 Task: Find connections with filter location Leme with filter topic #lawtechwith filter profile language Spanish with filter current company Premas Life Sciences Pvt Ltd. with filter school IEC UNIVERSITY with filter industry Investment Management with filter service category Property Management with filter keywords title Vice President of Marketing
Action: Mouse moved to (495, 67)
Screenshot: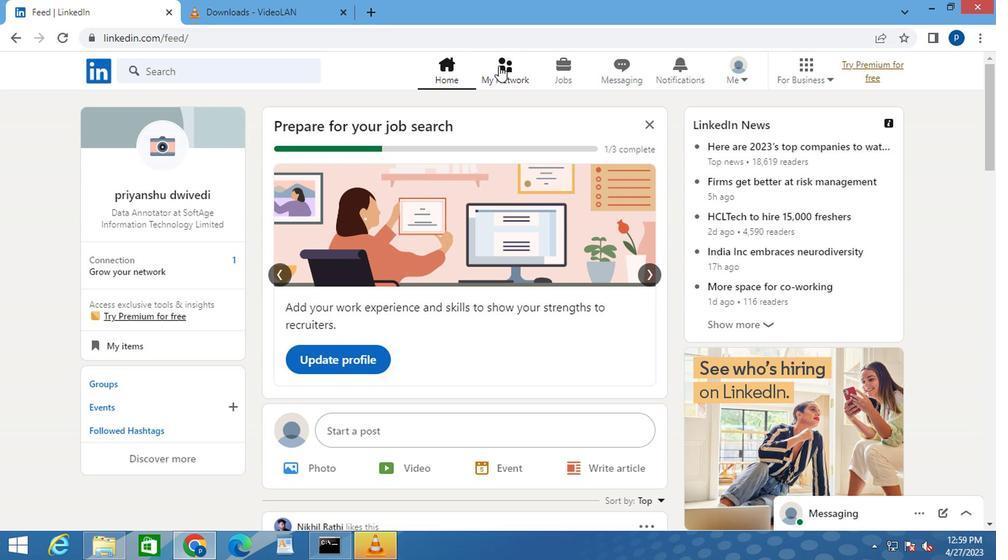 
Action: Mouse pressed left at (495, 67)
Screenshot: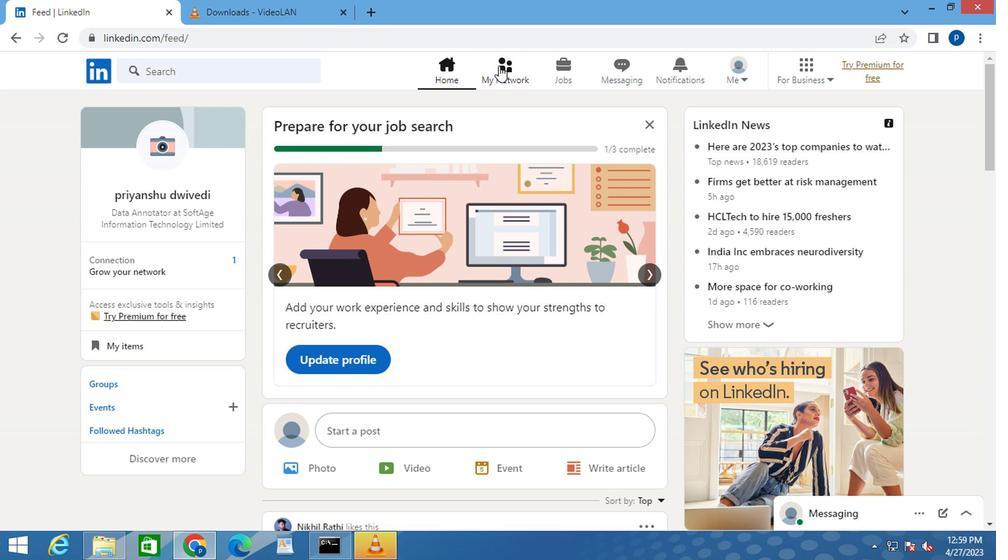 
Action: Mouse moved to (175, 147)
Screenshot: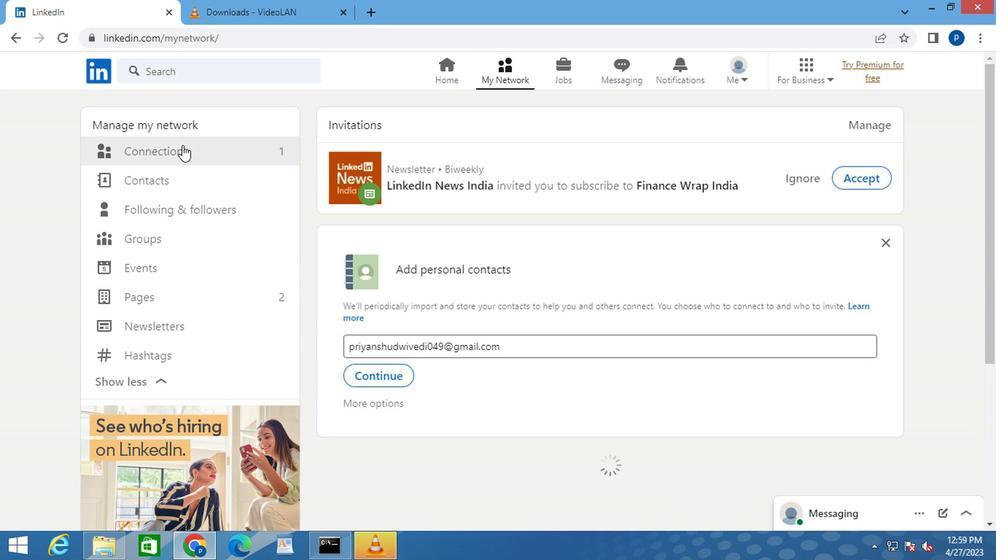 
Action: Mouse pressed left at (175, 147)
Screenshot: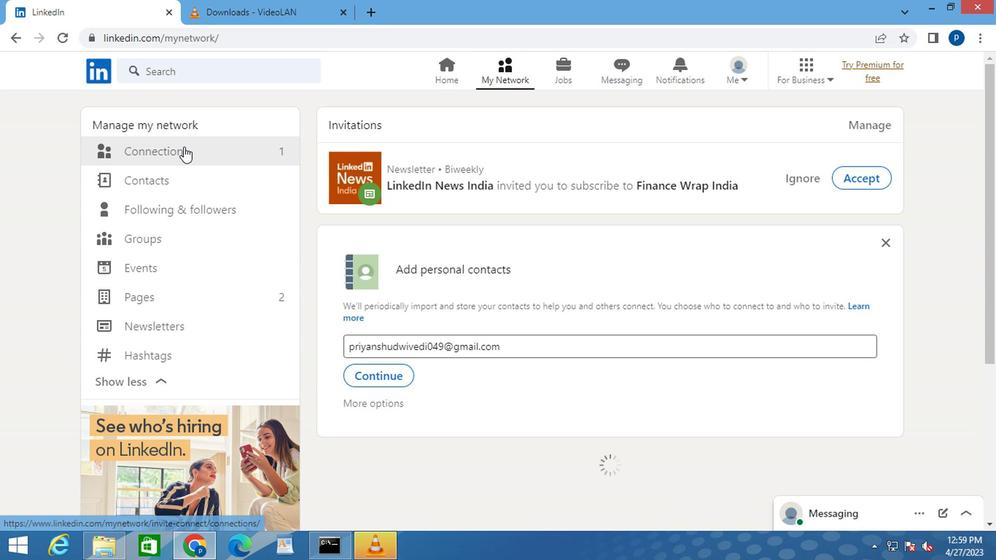 
Action: Mouse moved to (591, 156)
Screenshot: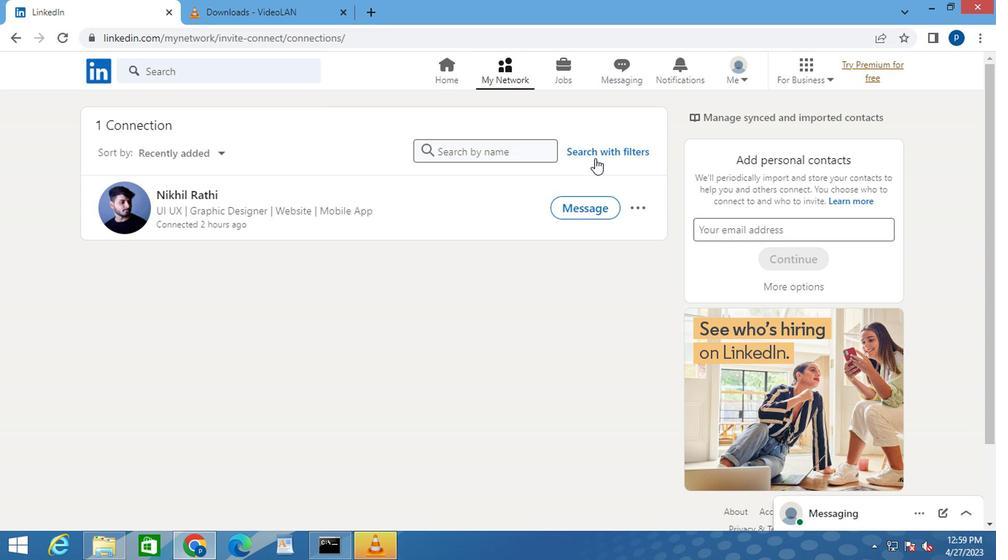 
Action: Mouse pressed left at (591, 156)
Screenshot: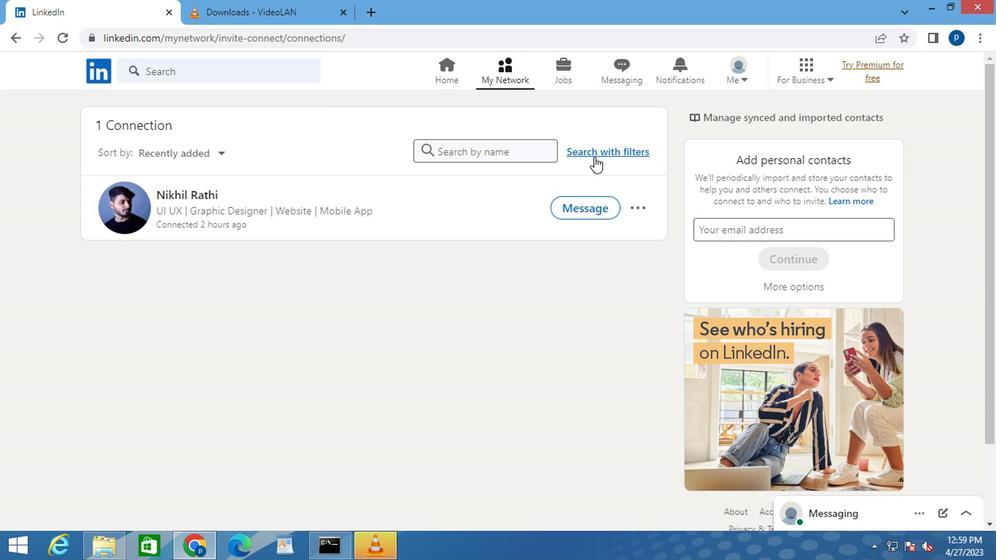 
Action: Mouse moved to (546, 116)
Screenshot: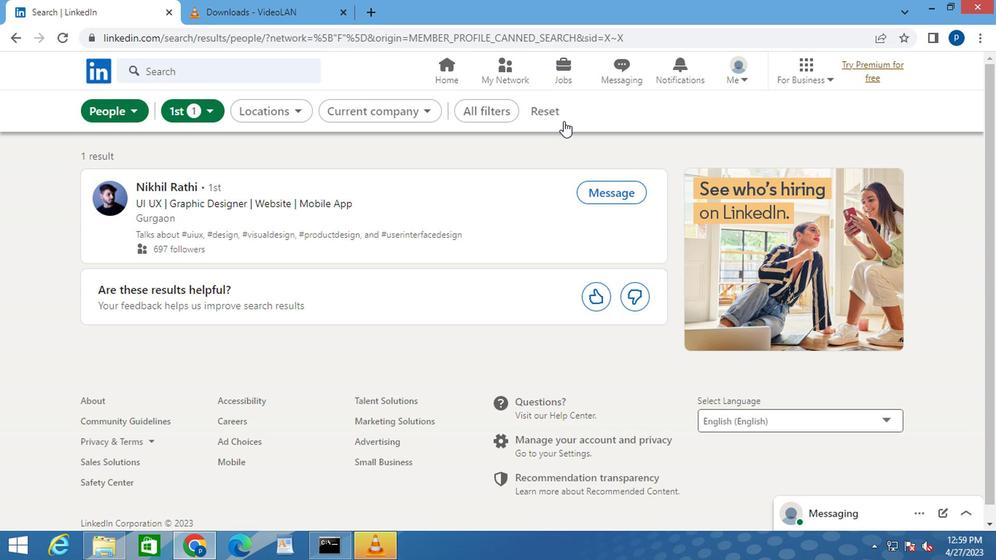 
Action: Mouse pressed left at (546, 116)
Screenshot: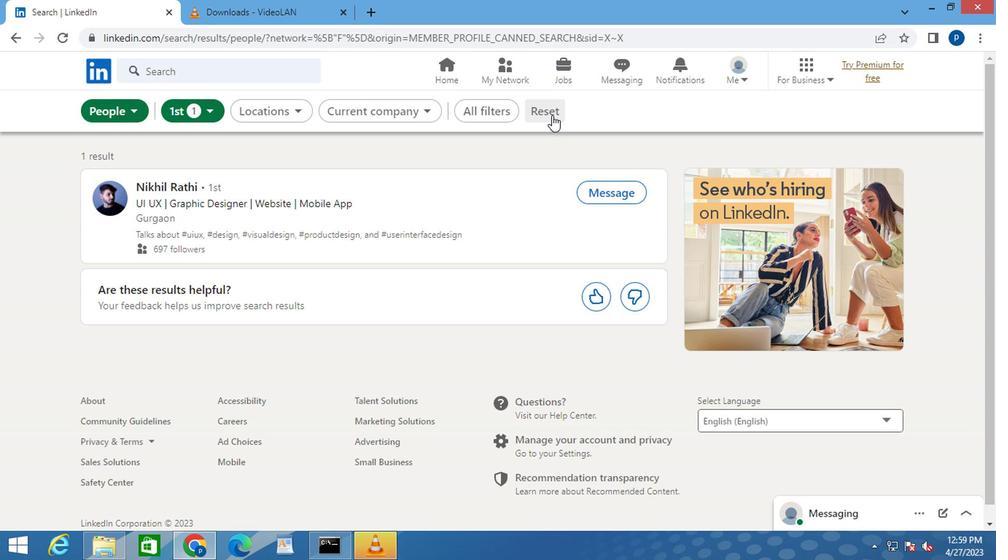 
Action: Mouse moved to (526, 114)
Screenshot: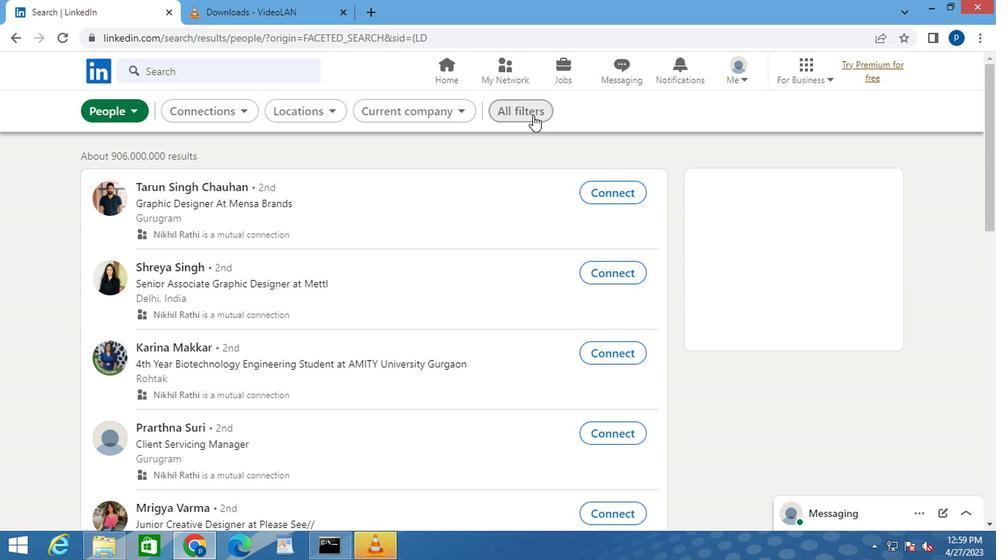 
Action: Mouse pressed left at (526, 114)
Screenshot: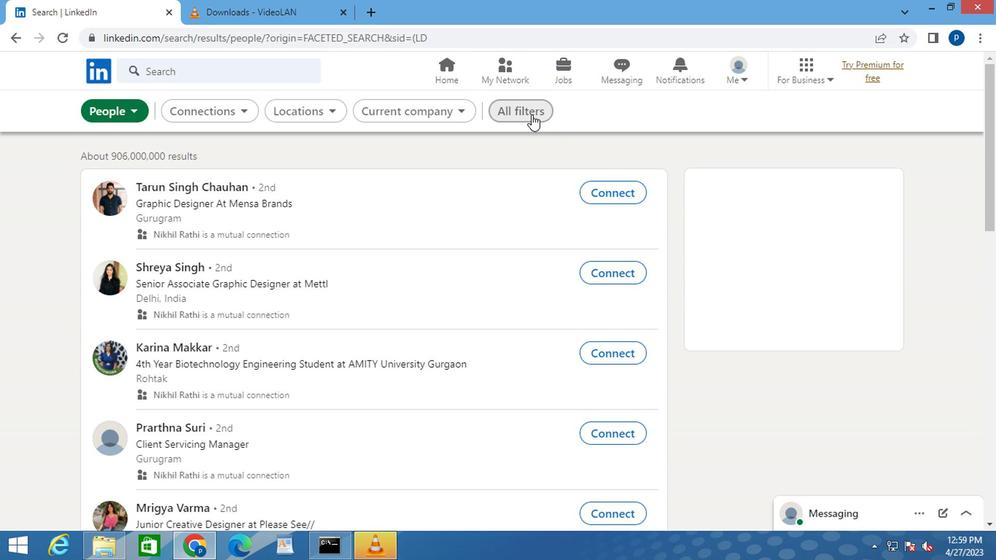 
Action: Mouse moved to (771, 309)
Screenshot: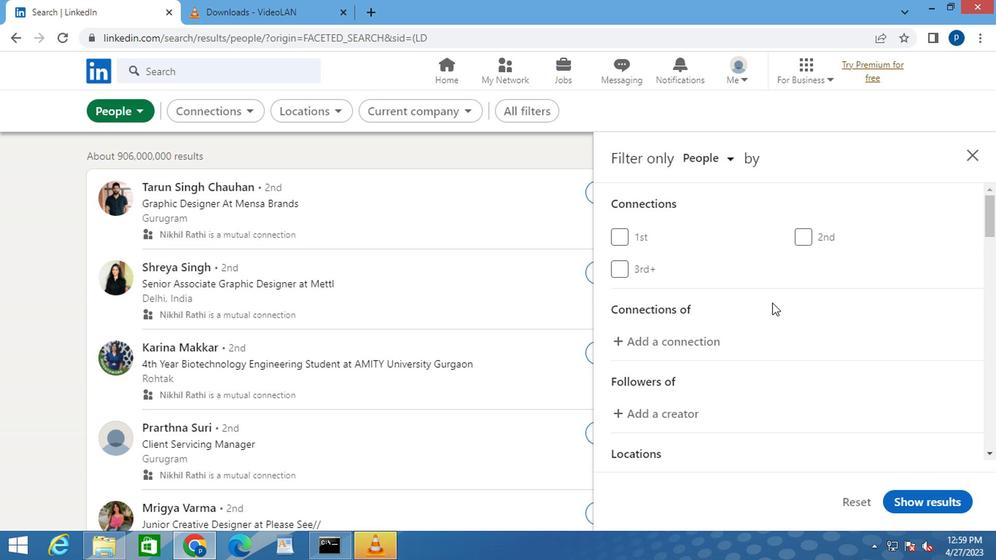 
Action: Mouse scrolled (771, 309) with delta (0, 0)
Screenshot: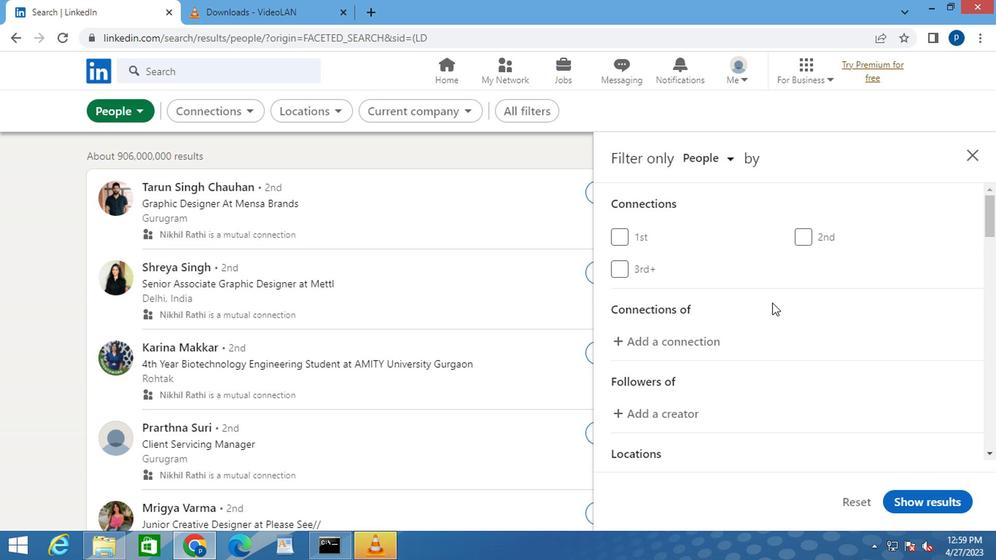 
Action: Mouse scrolled (771, 309) with delta (0, 0)
Screenshot: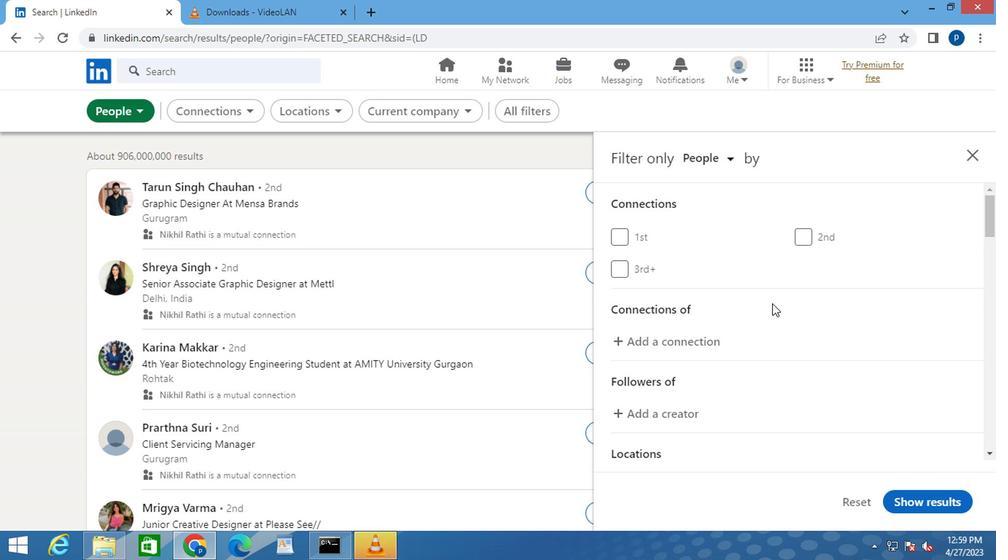 
Action: Mouse scrolled (771, 309) with delta (0, 0)
Screenshot: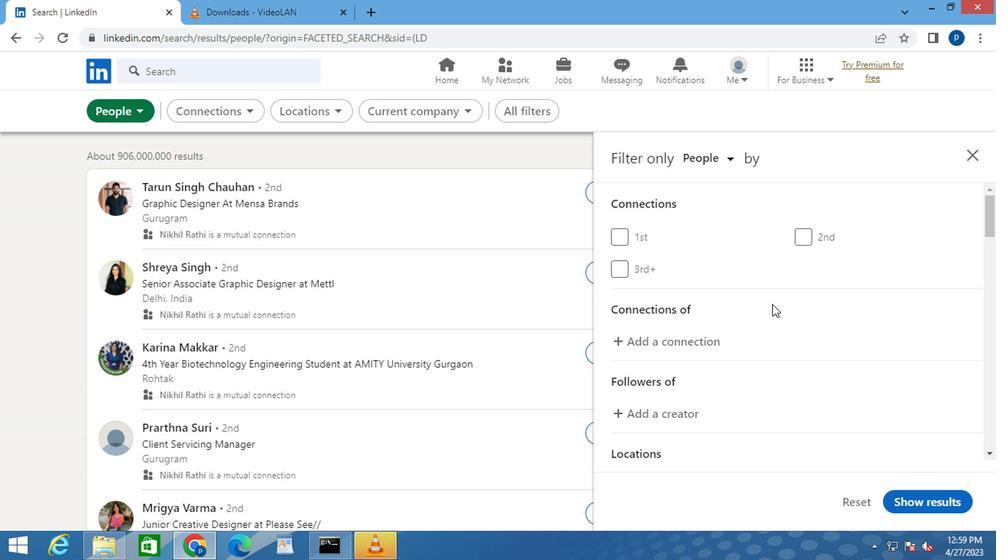 
Action: Mouse moved to (771, 309)
Screenshot: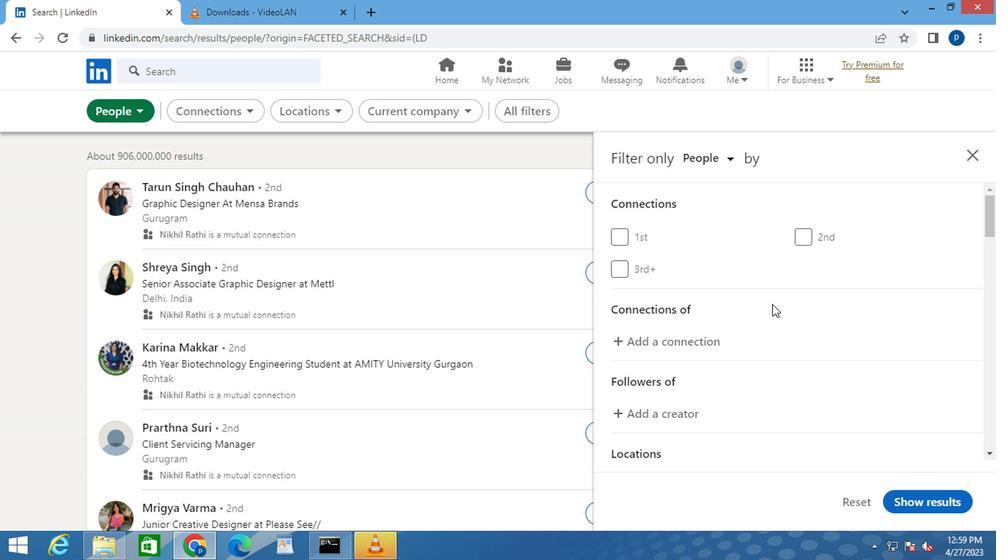 
Action: Mouse scrolled (771, 309) with delta (0, 0)
Screenshot: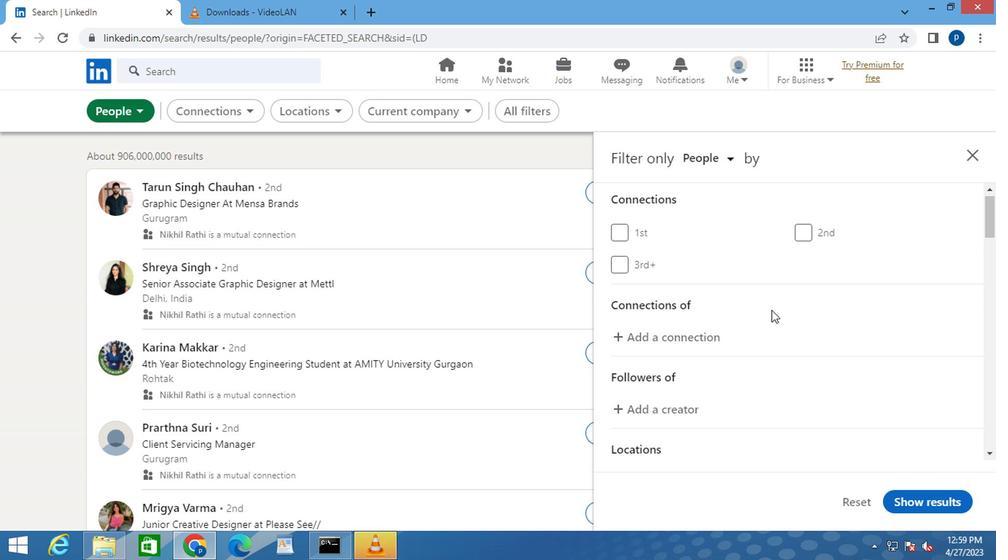 
Action: Mouse moved to (810, 261)
Screenshot: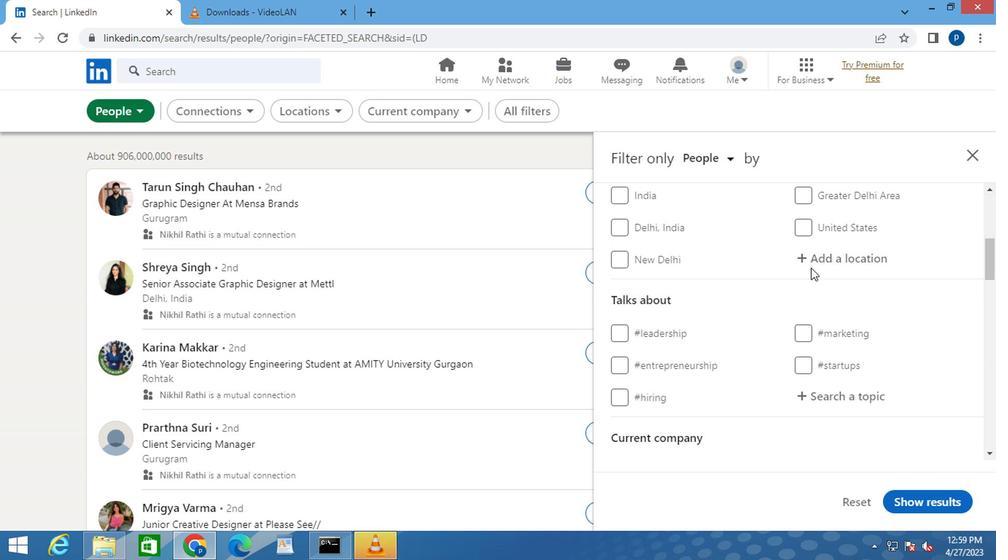 
Action: Mouse pressed left at (810, 261)
Screenshot: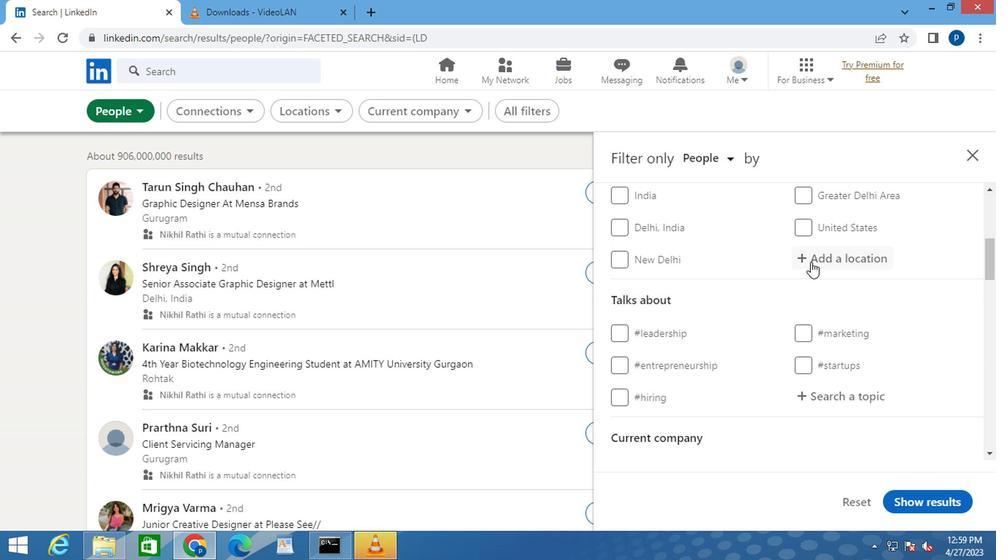 
Action: Key pressed le<Key.backspace><Key.caps_lock>eme
Screenshot: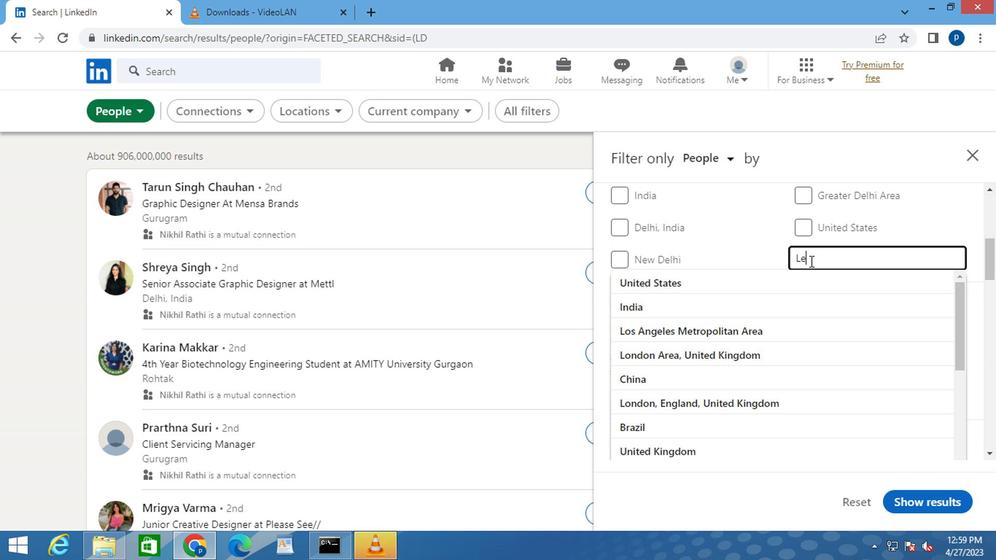 
Action: Mouse moved to (687, 278)
Screenshot: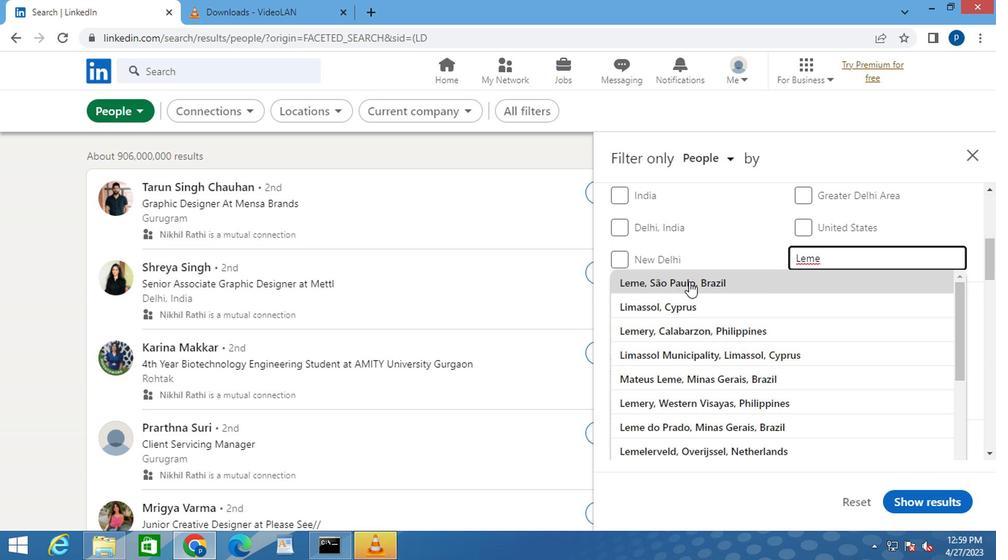 
Action: Mouse pressed left at (687, 278)
Screenshot: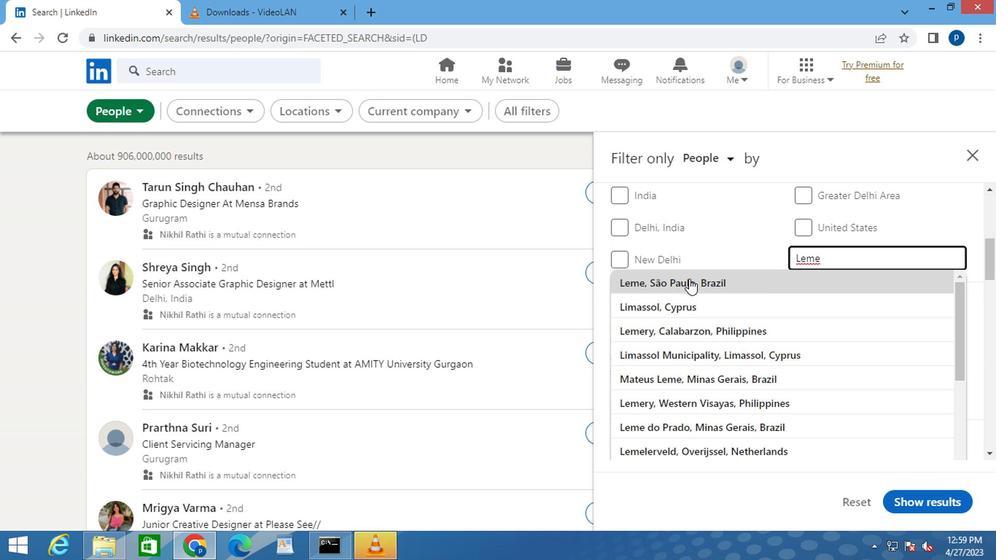 
Action: Mouse moved to (702, 299)
Screenshot: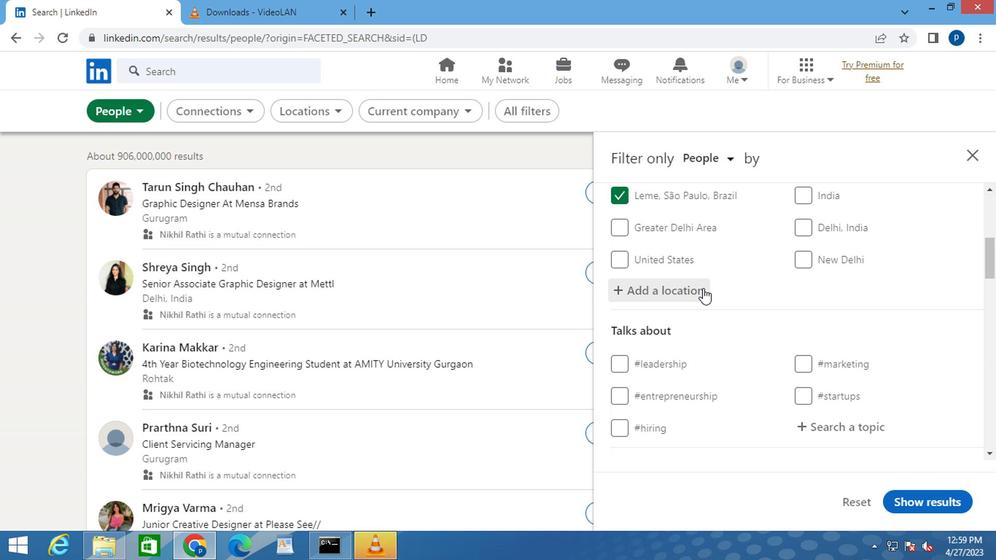 
Action: Mouse scrolled (702, 298) with delta (0, -1)
Screenshot: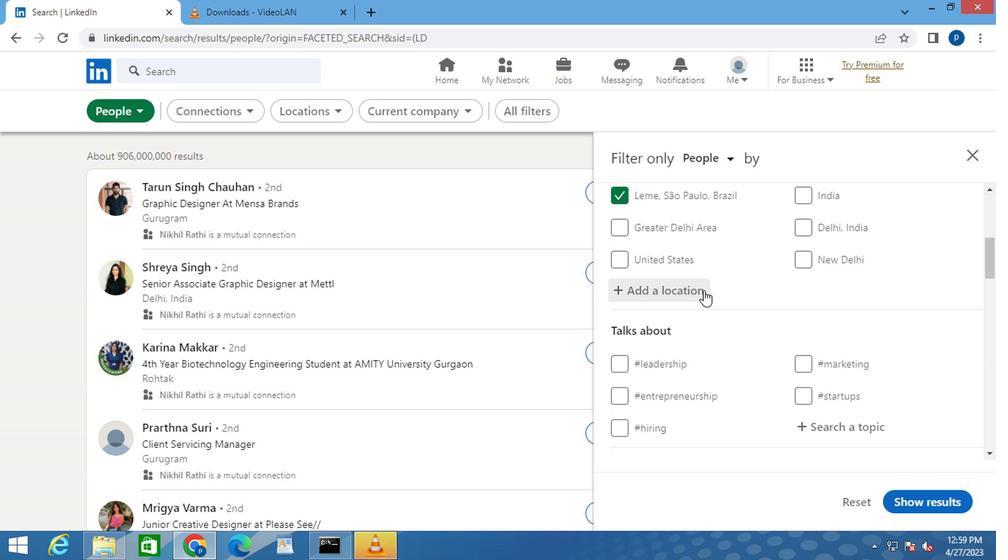 
Action: Mouse scrolled (702, 298) with delta (0, -1)
Screenshot: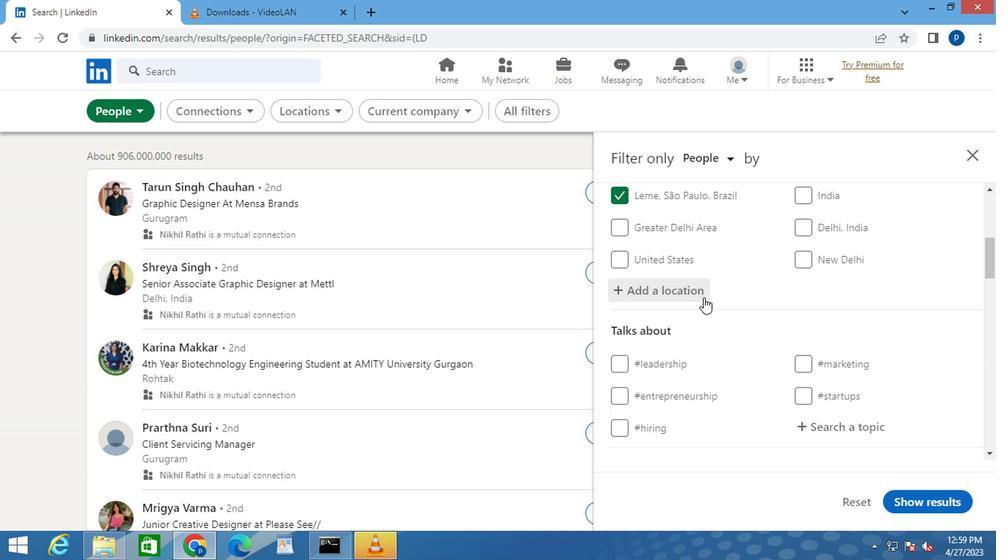 
Action: Mouse moved to (811, 278)
Screenshot: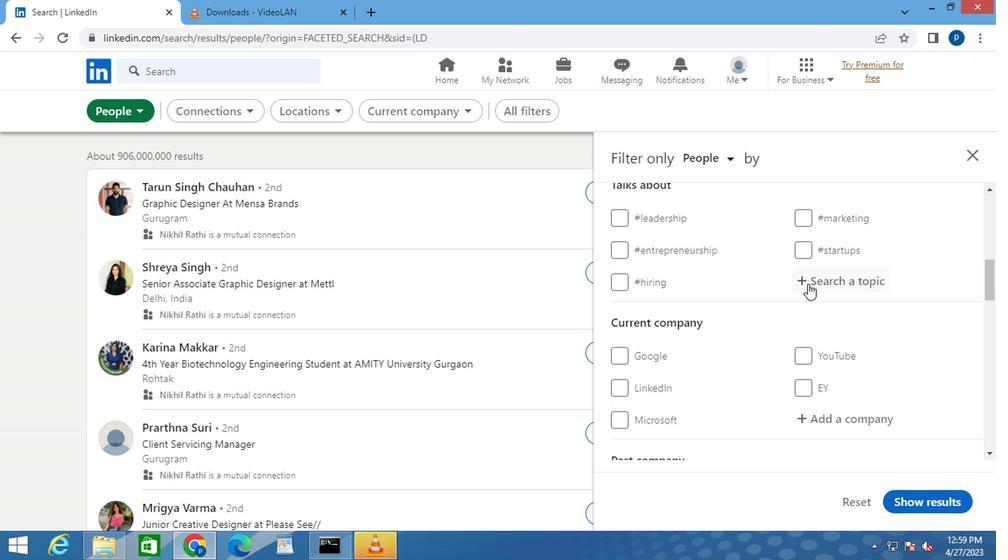 
Action: Mouse pressed left at (811, 278)
Screenshot: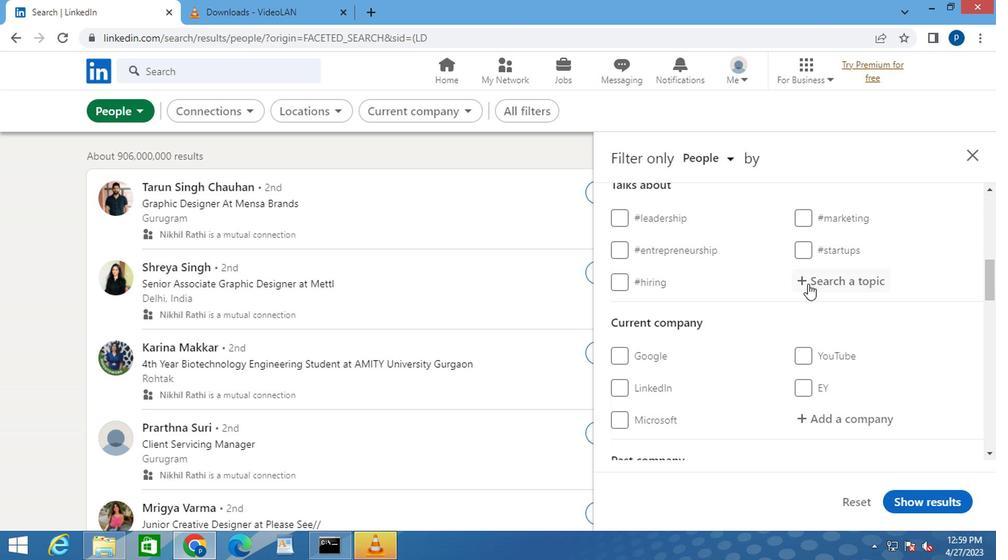 
Action: Key pressed <Key.shift>#LAWTECH
Screenshot: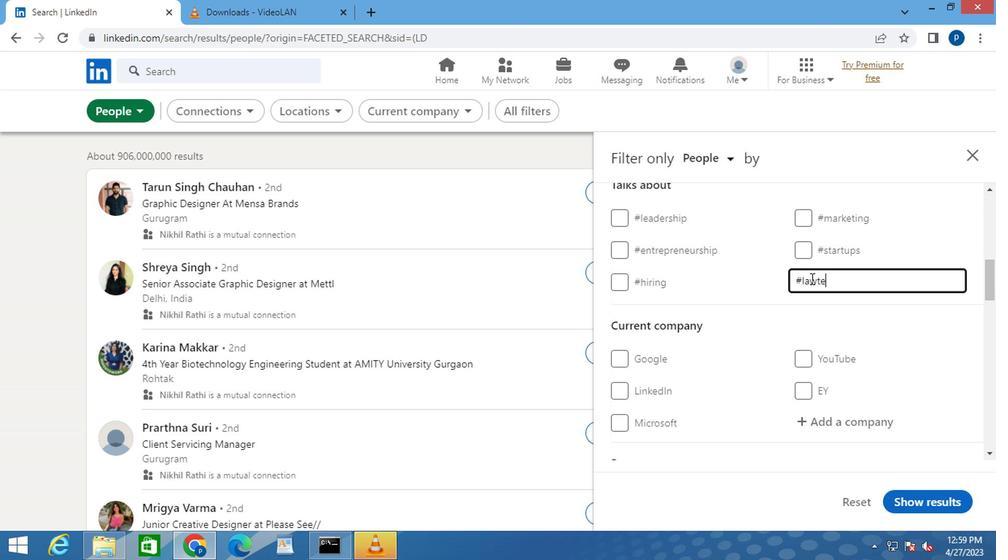
Action: Mouse moved to (759, 331)
Screenshot: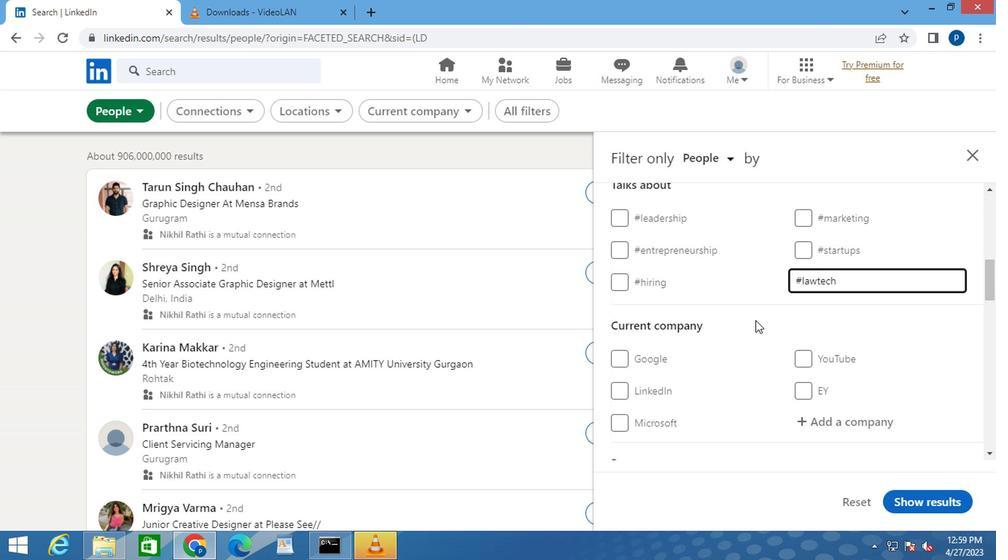 
Action: Mouse scrolled (759, 331) with delta (0, 0)
Screenshot: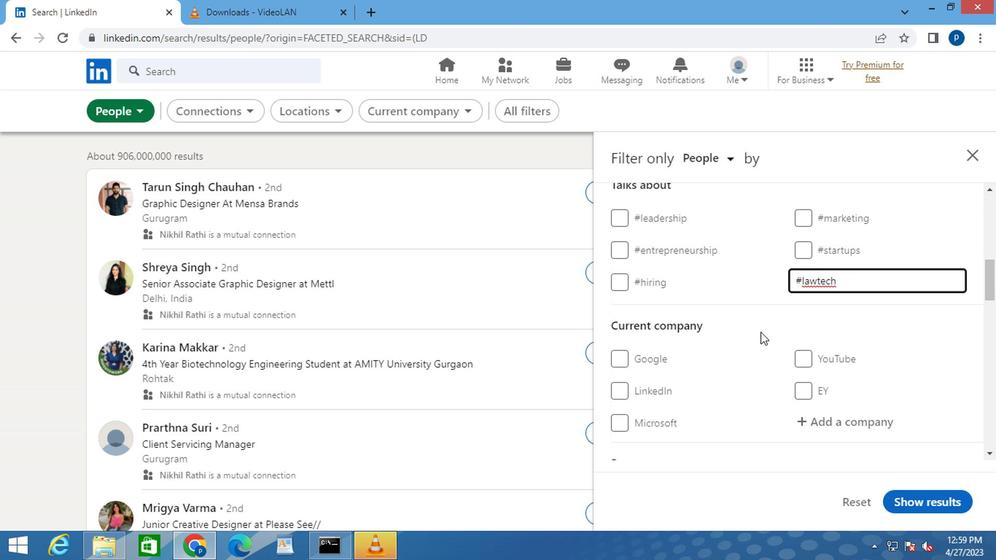
Action: Mouse scrolled (759, 331) with delta (0, 0)
Screenshot: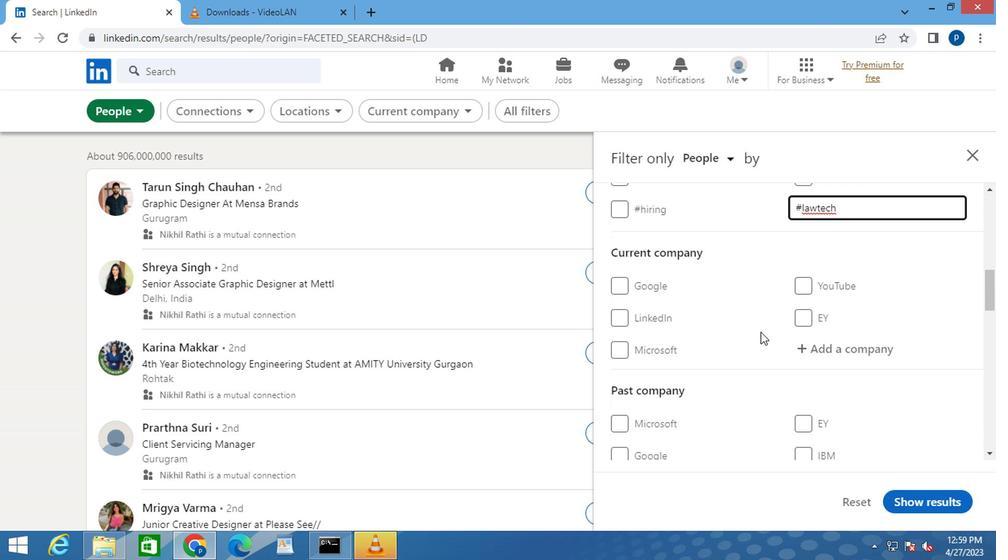 
Action: Mouse scrolled (759, 331) with delta (0, 0)
Screenshot: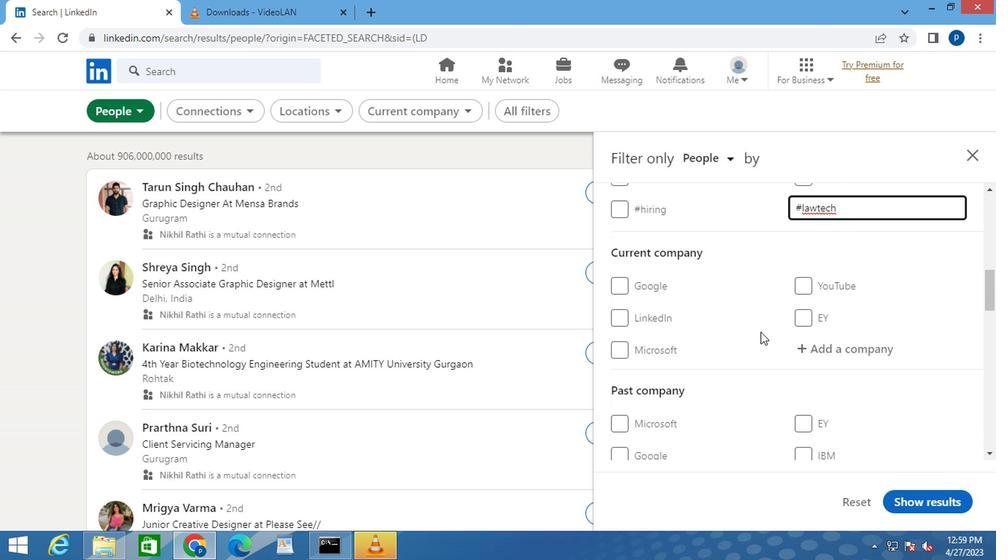 
Action: Mouse scrolled (759, 331) with delta (0, 0)
Screenshot: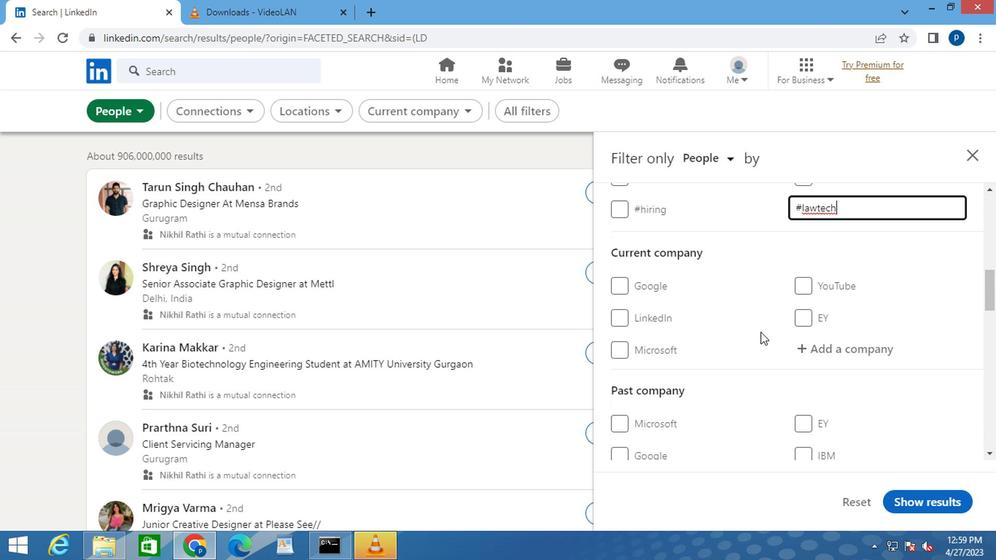 
Action: Mouse scrolled (759, 331) with delta (0, 0)
Screenshot: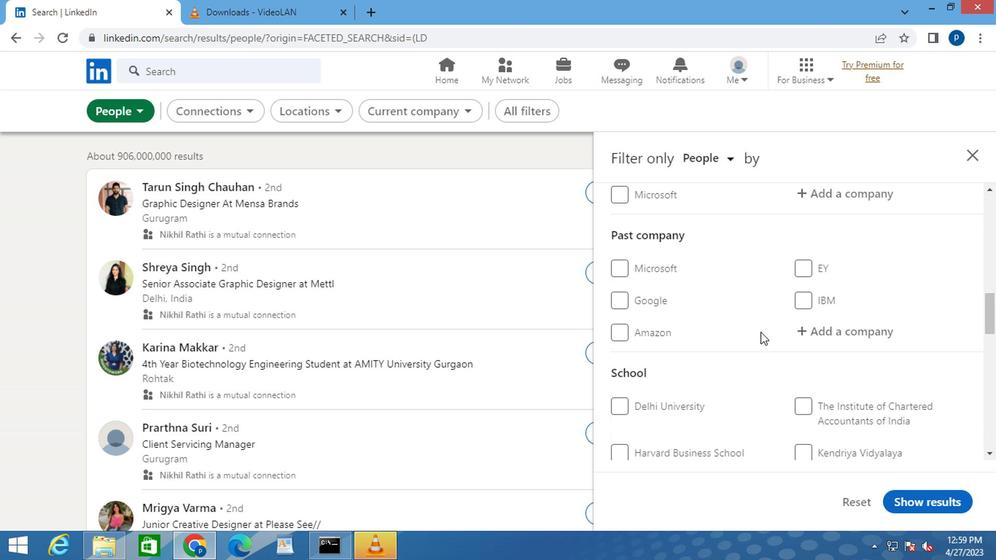 
Action: Mouse scrolled (759, 331) with delta (0, 0)
Screenshot: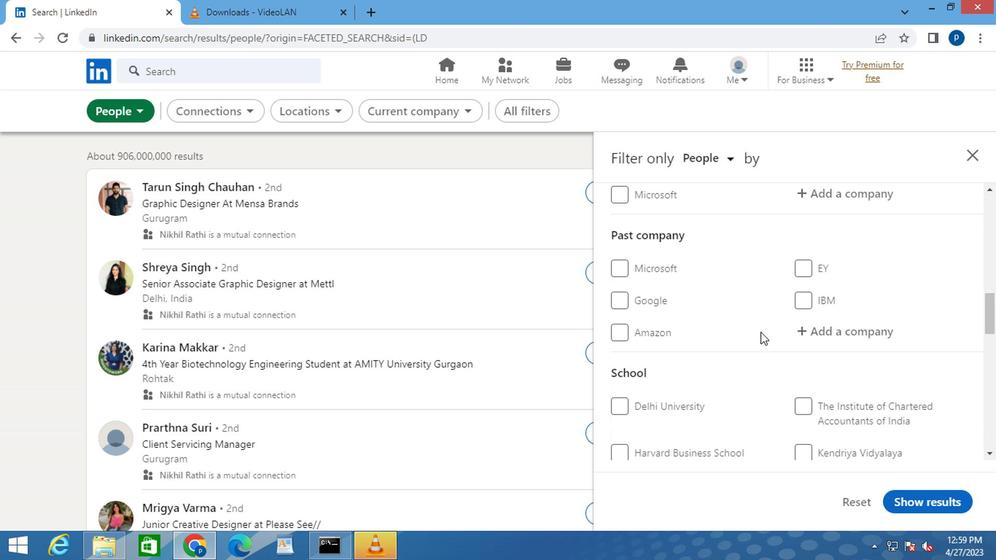 
Action: Mouse scrolled (759, 331) with delta (0, 0)
Screenshot: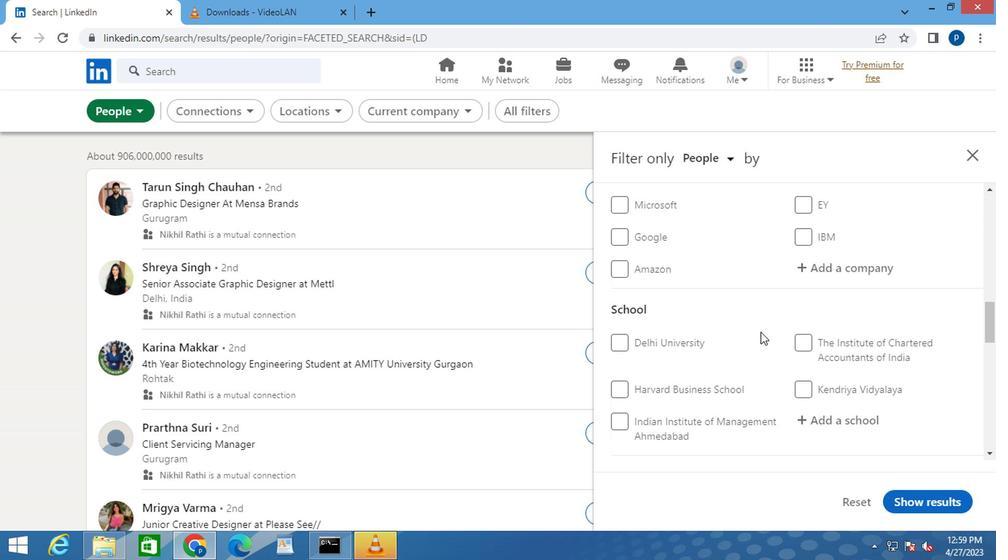 
Action: Mouse moved to (743, 337)
Screenshot: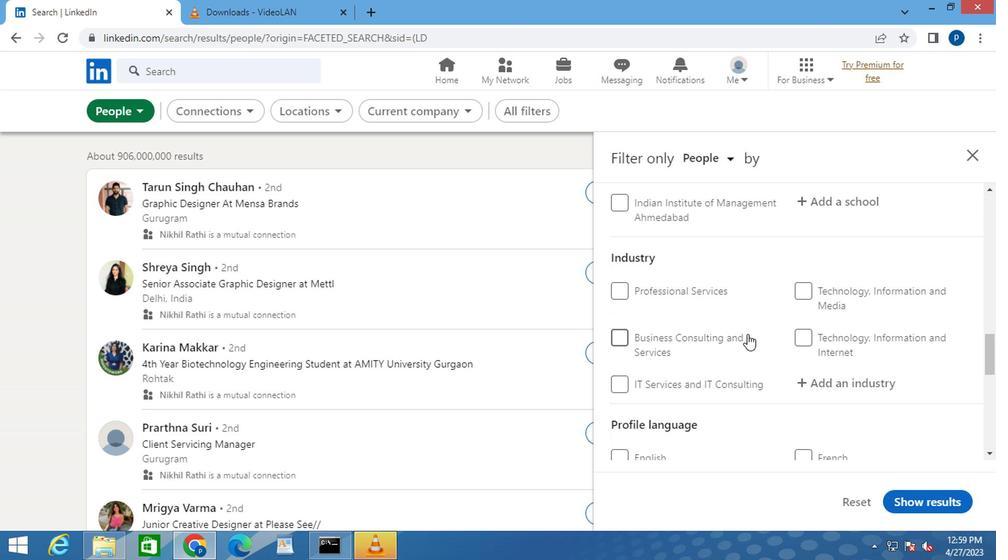
Action: Mouse scrolled (743, 336) with delta (0, 0)
Screenshot: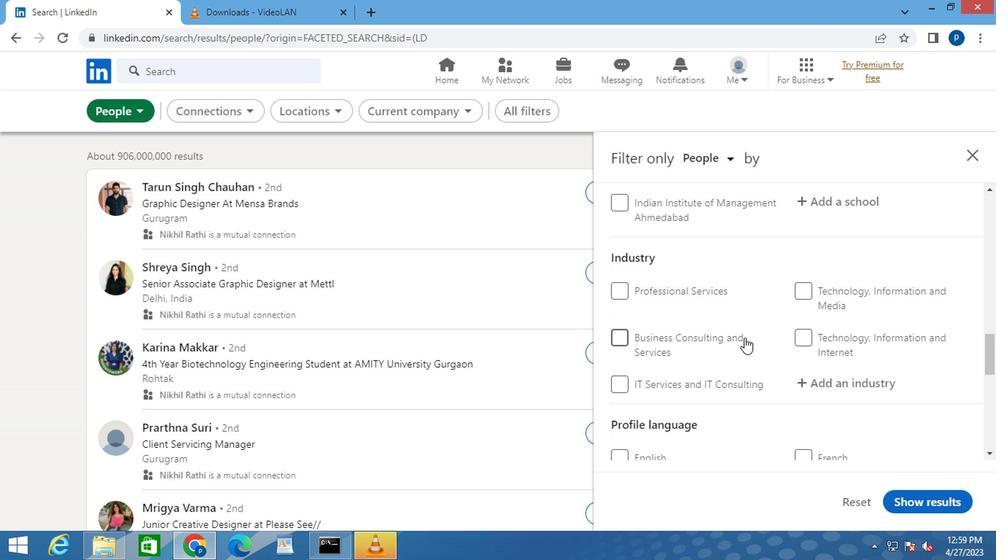 
Action: Mouse moved to (740, 340)
Screenshot: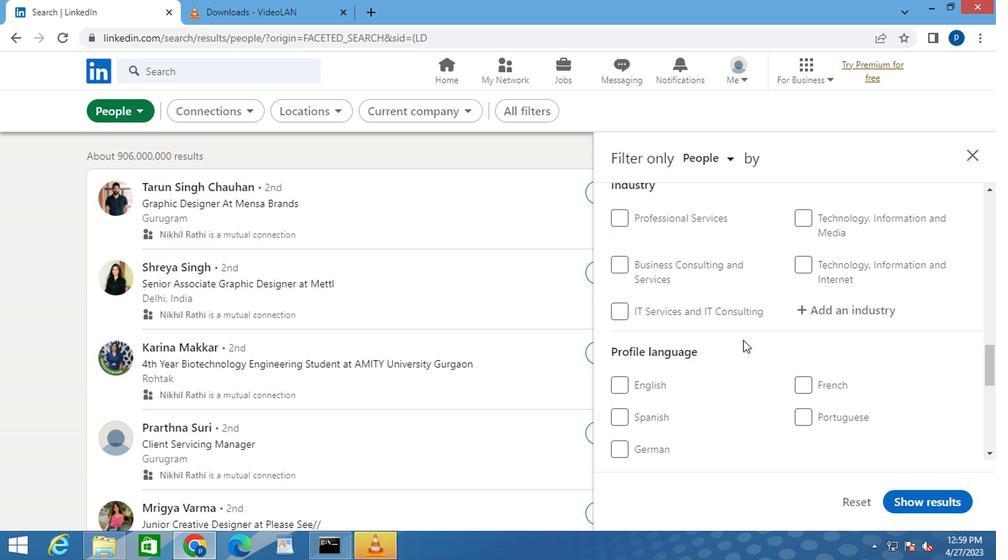
Action: Mouse scrolled (740, 340) with delta (0, 0)
Screenshot: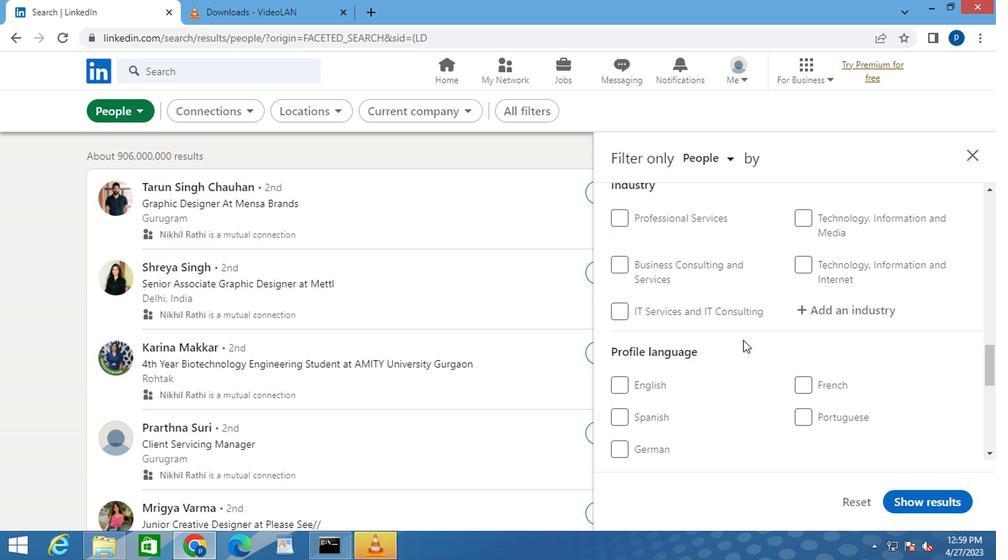 
Action: Mouse moved to (621, 342)
Screenshot: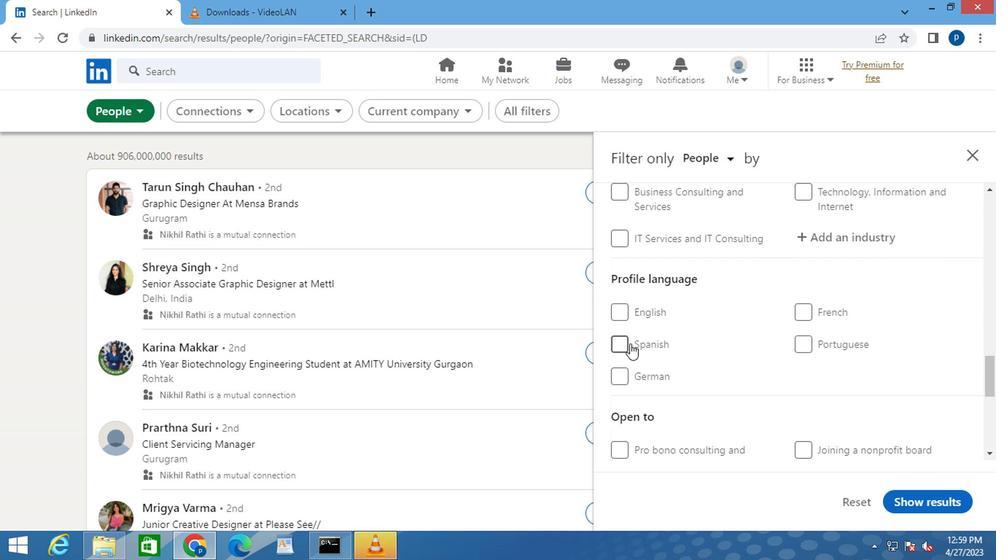 
Action: Mouse pressed left at (621, 342)
Screenshot: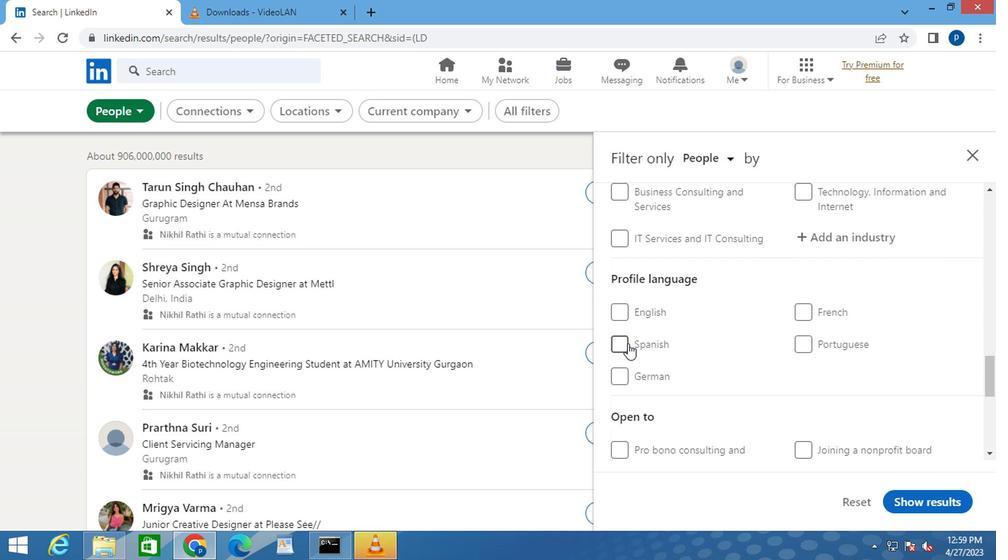 
Action: Mouse moved to (715, 322)
Screenshot: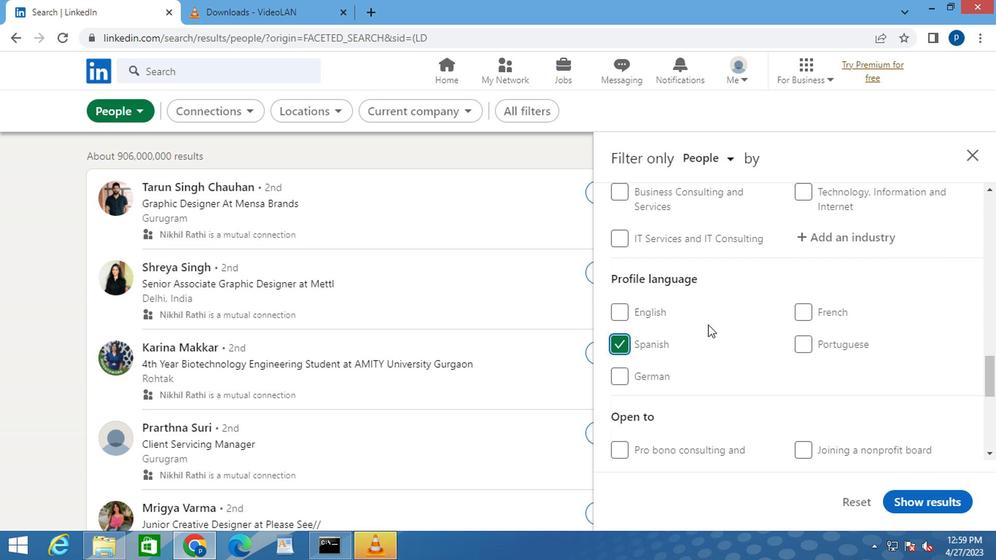 
Action: Mouse scrolled (715, 323) with delta (0, 1)
Screenshot: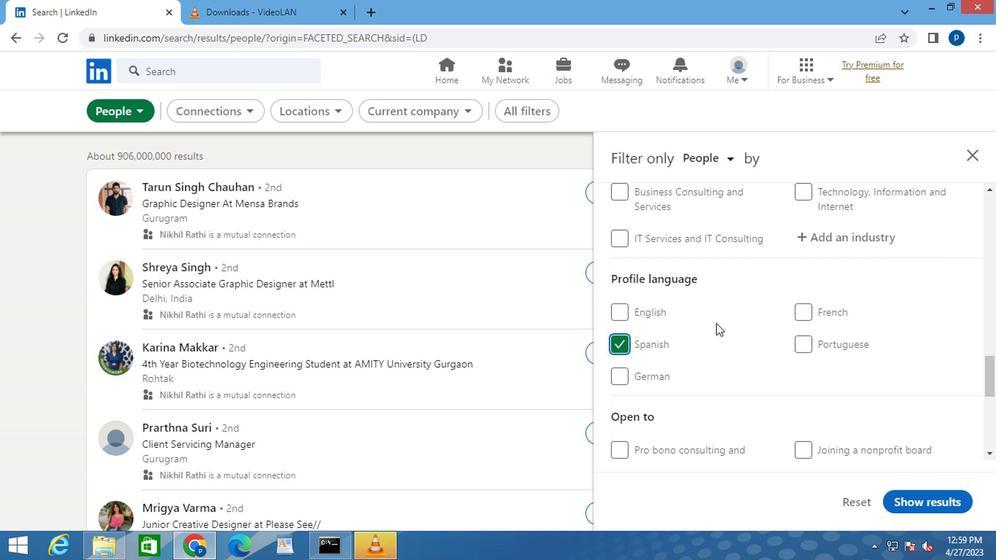 
Action: Mouse moved to (726, 332)
Screenshot: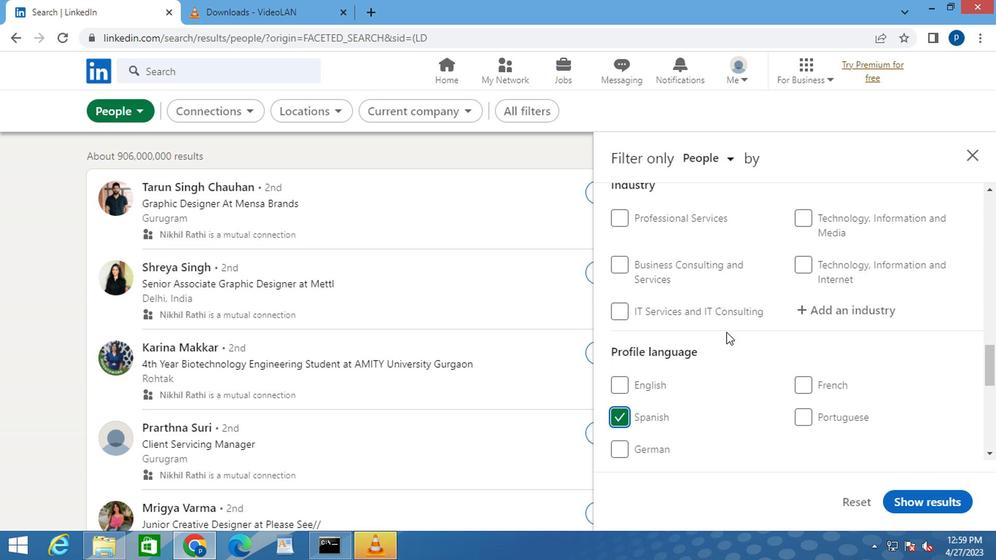 
Action: Mouse scrolled (726, 333) with delta (0, 1)
Screenshot: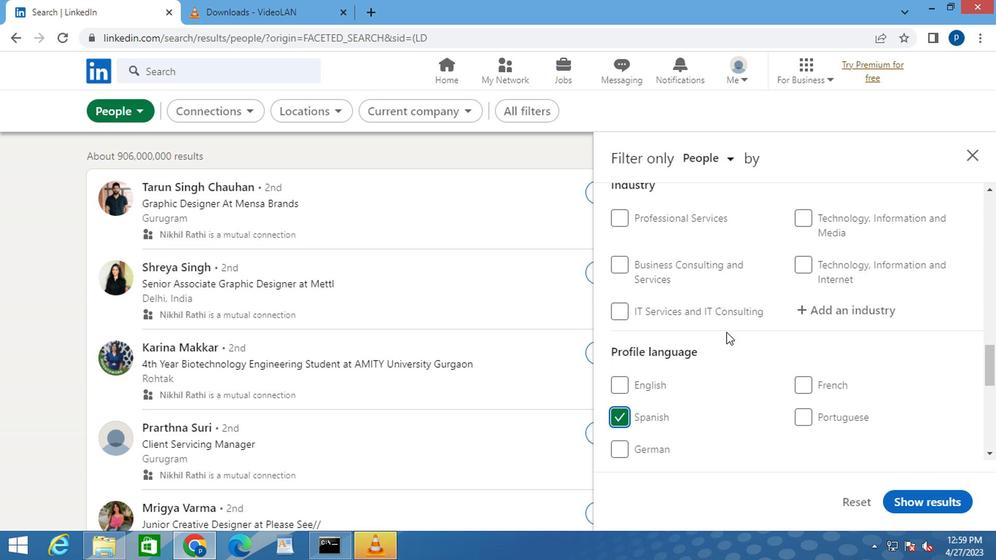 
Action: Mouse moved to (728, 333)
Screenshot: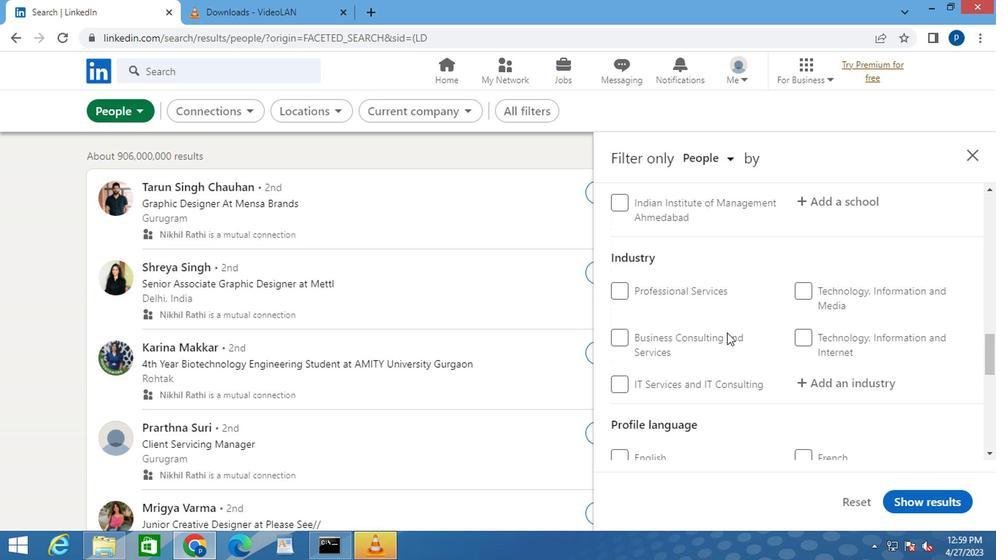 
Action: Mouse scrolled (728, 333) with delta (0, 0)
Screenshot: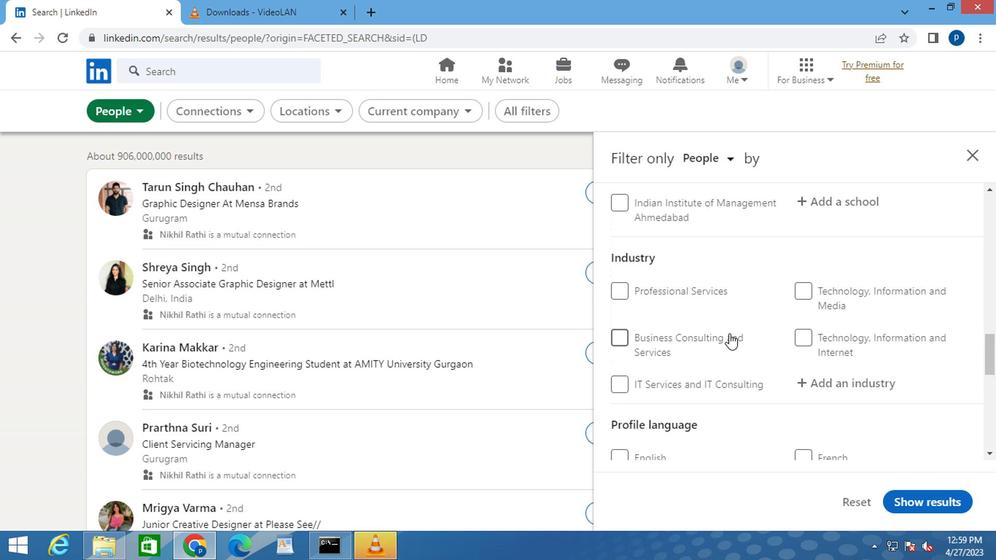 
Action: Mouse moved to (731, 333)
Screenshot: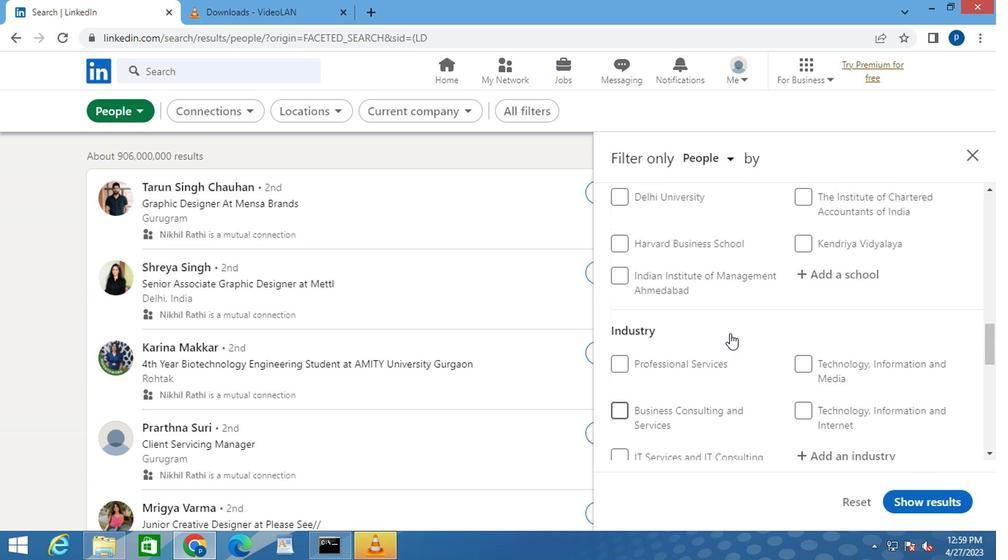 
Action: Mouse scrolled (731, 333) with delta (0, 0)
Screenshot: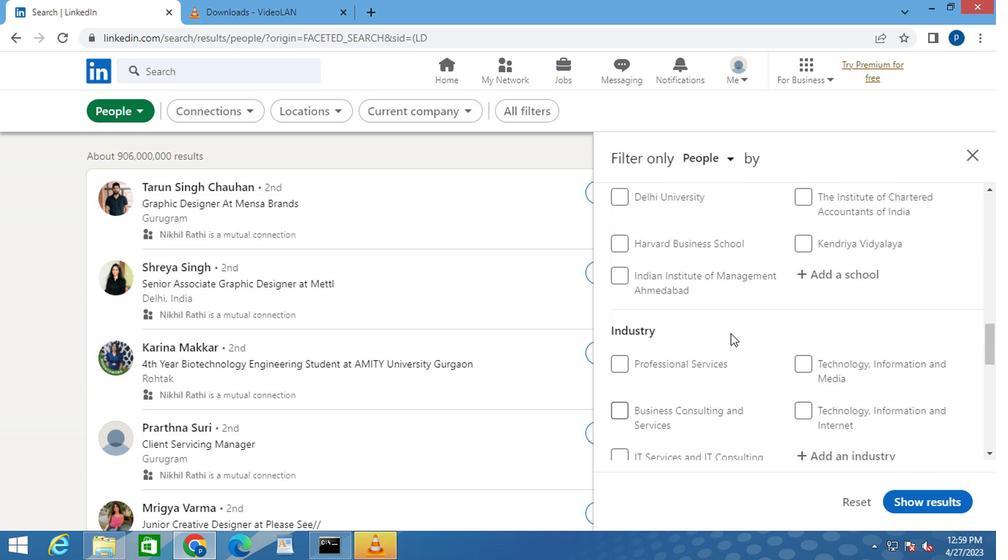 
Action: Mouse scrolled (731, 333) with delta (0, 0)
Screenshot: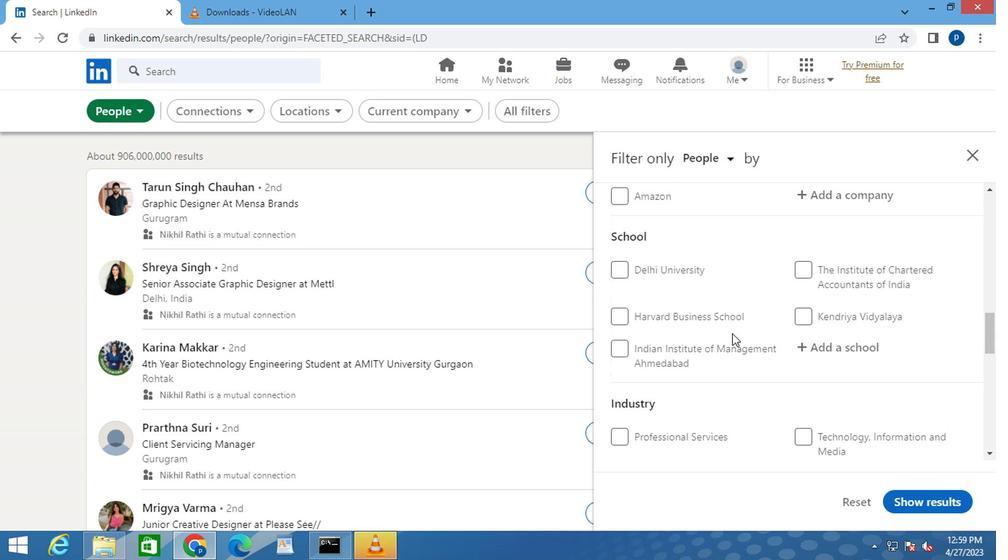 
Action: Mouse moved to (731, 333)
Screenshot: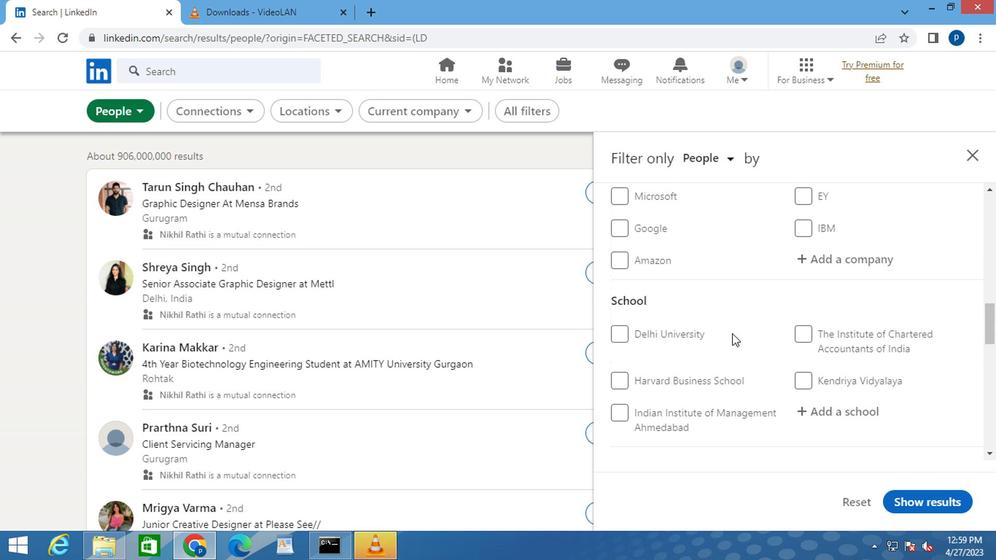 
Action: Mouse scrolled (731, 333) with delta (0, 0)
Screenshot: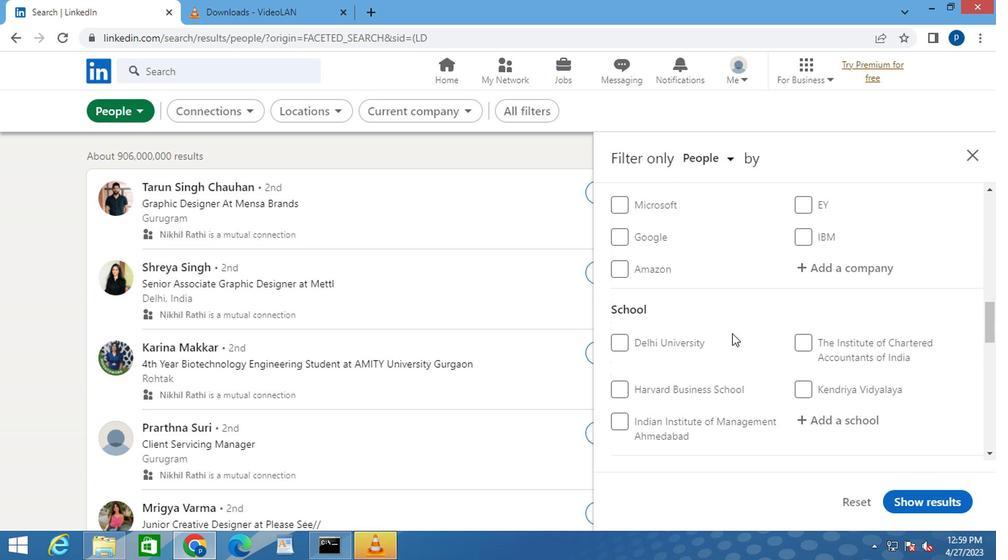 
Action: Mouse scrolled (731, 333) with delta (0, 0)
Screenshot: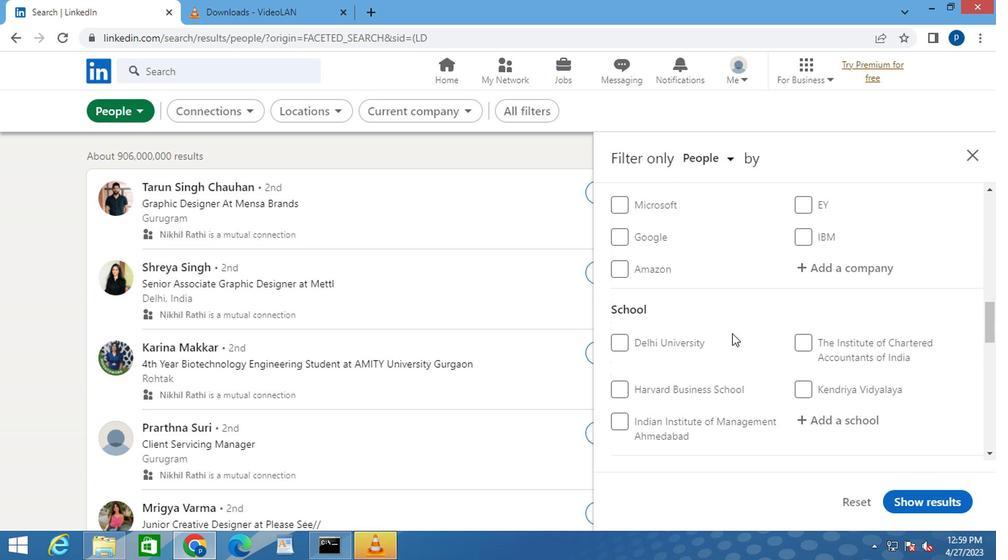 
Action: Mouse scrolled (731, 333) with delta (0, 0)
Screenshot: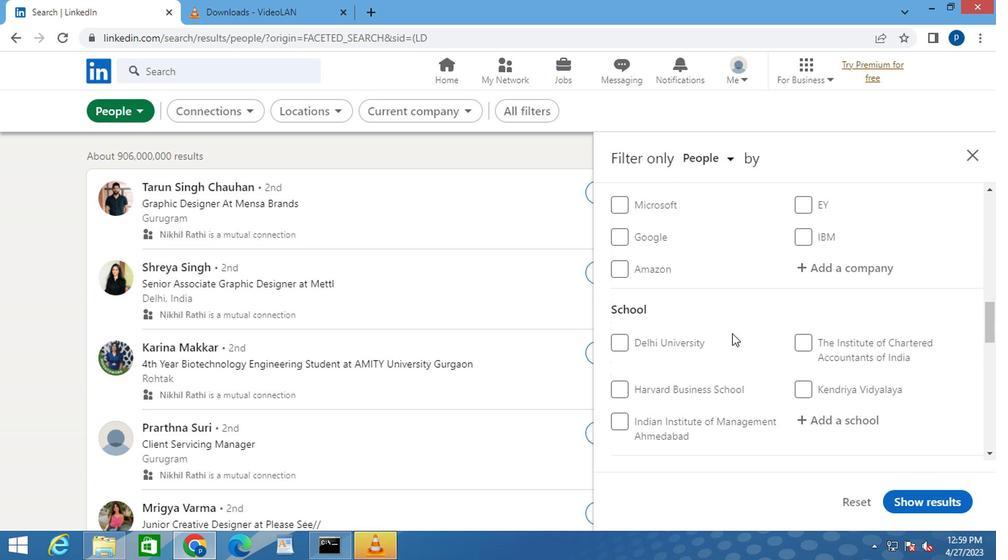 
Action: Mouse moved to (816, 347)
Screenshot: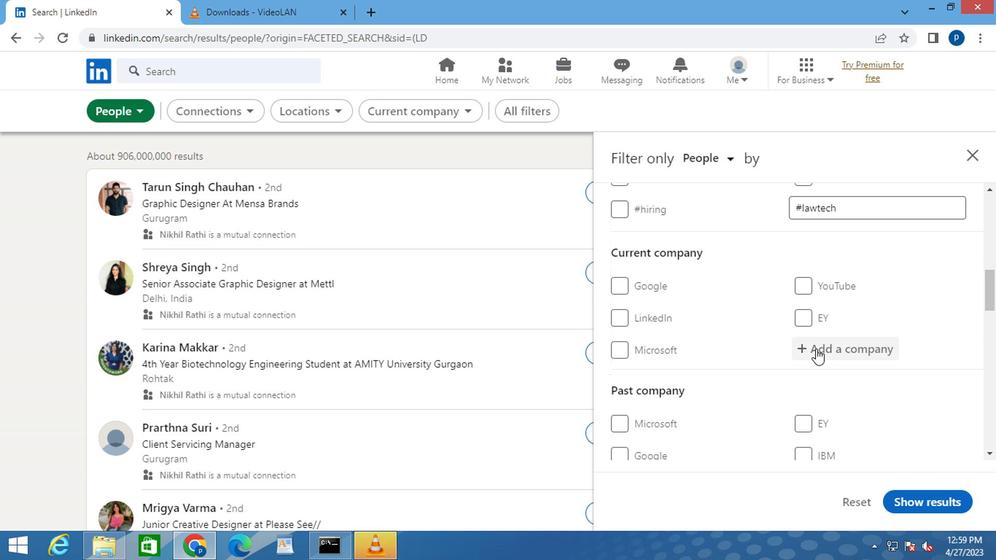 
Action: Mouse pressed left at (816, 347)
Screenshot: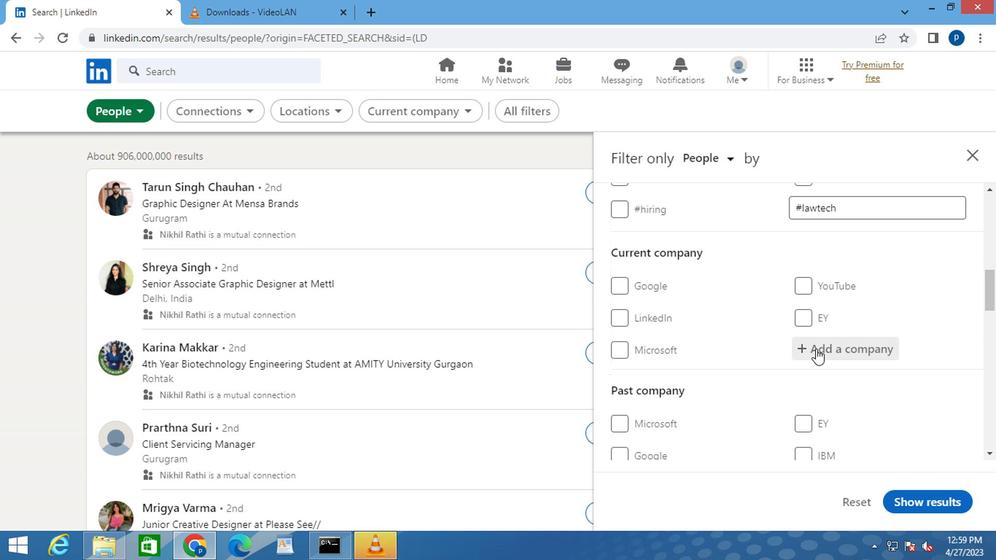 
Action: Key pressed <Key.caps_lock>P<Key.caps_lock>REMAS<Key.space>
Screenshot: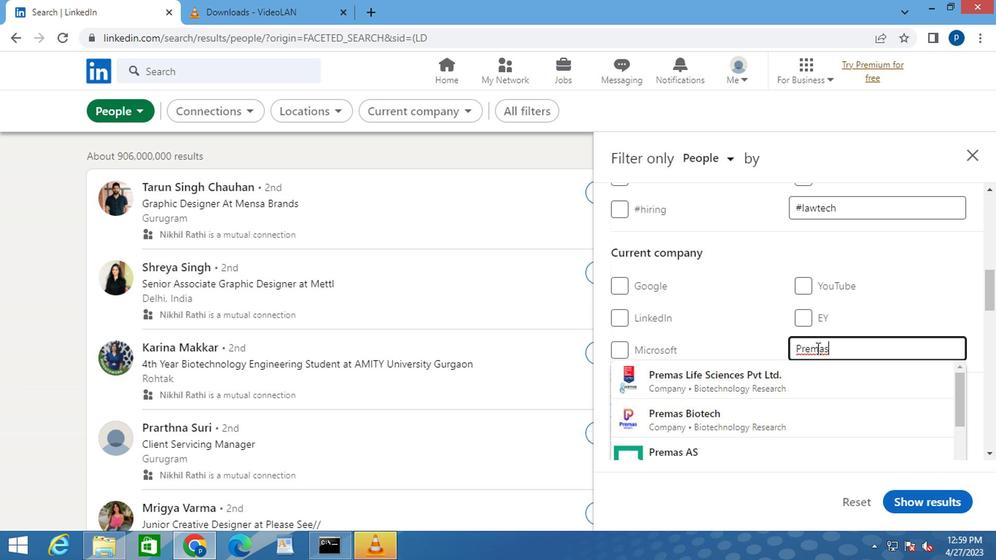 
Action: Mouse moved to (781, 382)
Screenshot: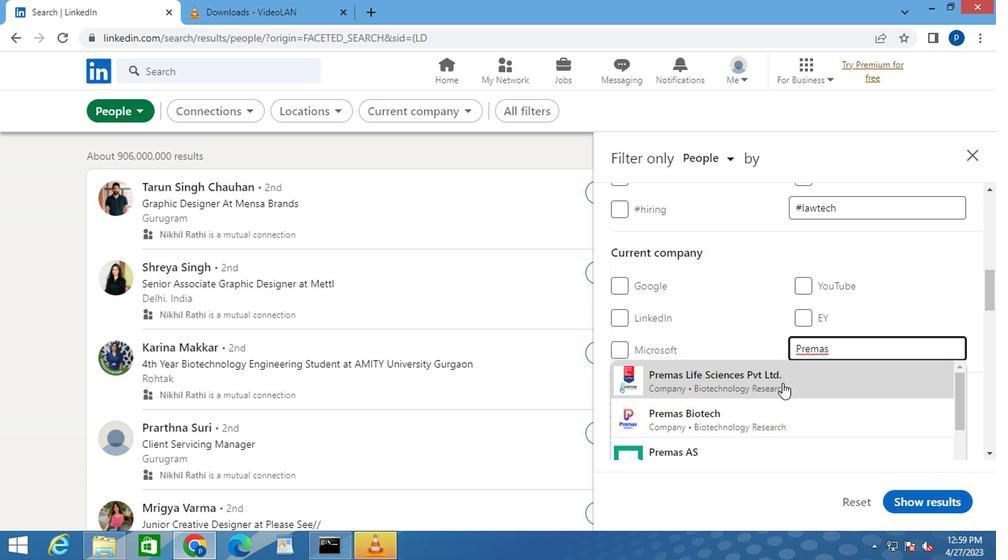 
Action: Mouse pressed left at (781, 382)
Screenshot: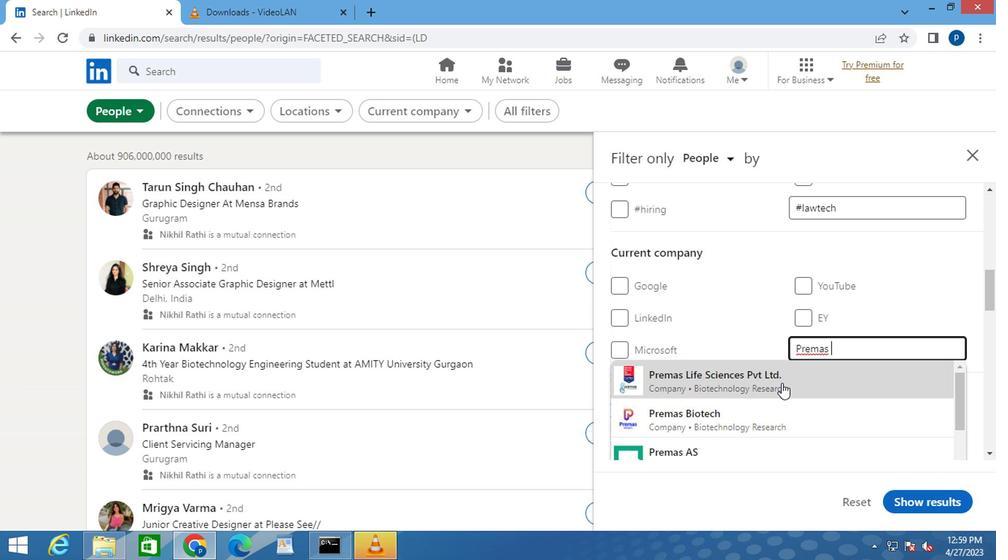 
Action: Mouse moved to (765, 364)
Screenshot: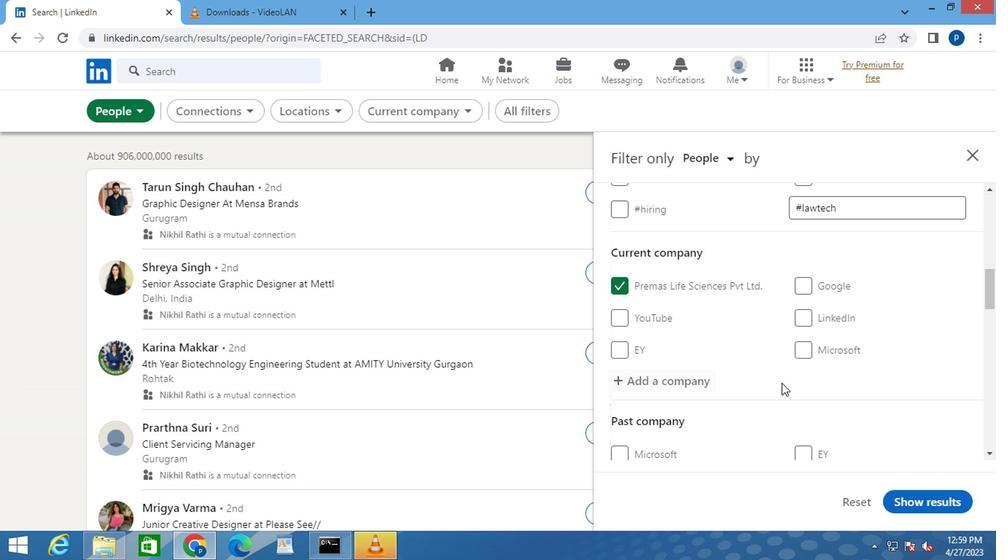 
Action: Mouse scrolled (765, 364) with delta (0, 0)
Screenshot: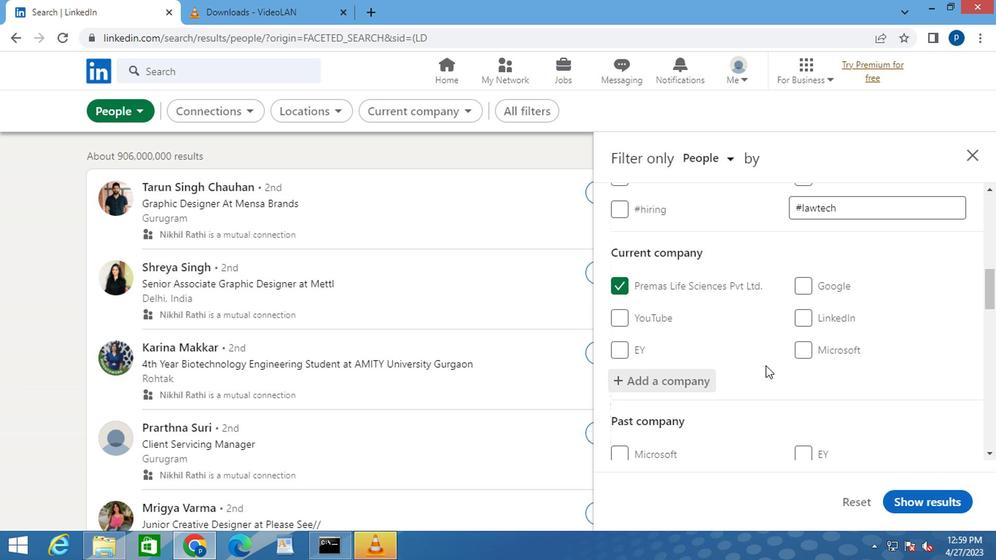 
Action: Mouse scrolled (765, 364) with delta (0, 0)
Screenshot: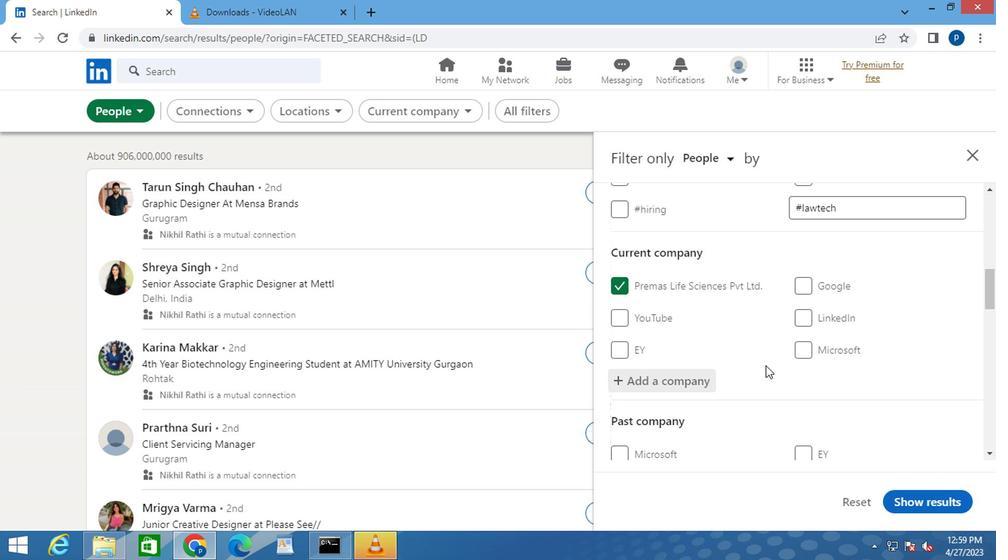 
Action: Mouse moved to (816, 369)
Screenshot: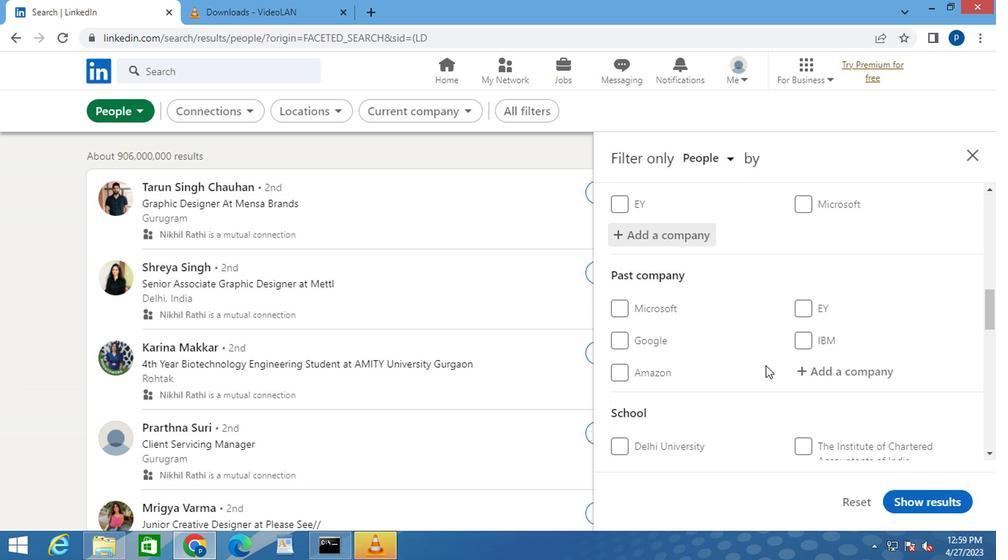 
Action: Mouse scrolled (816, 368) with delta (0, -1)
Screenshot: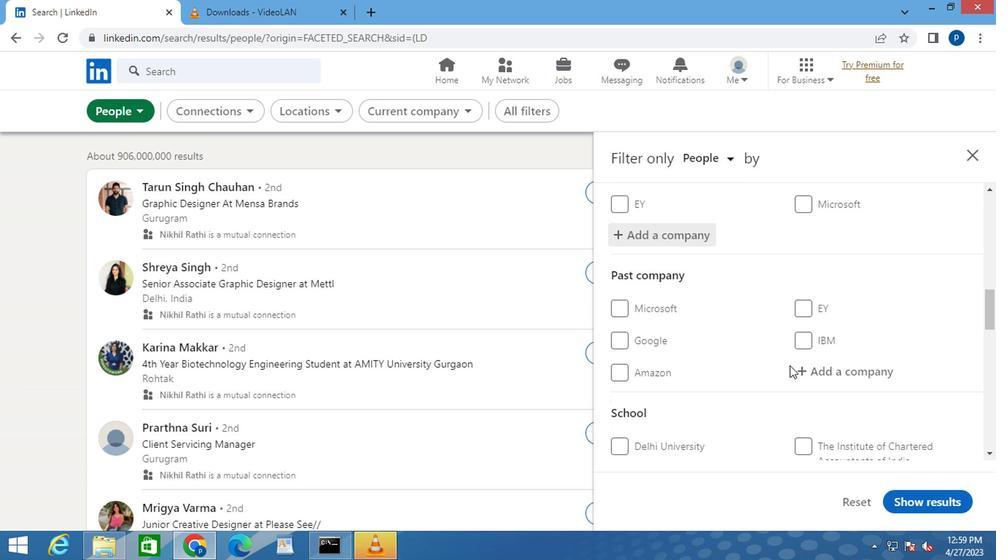 
Action: Mouse moved to (816, 370)
Screenshot: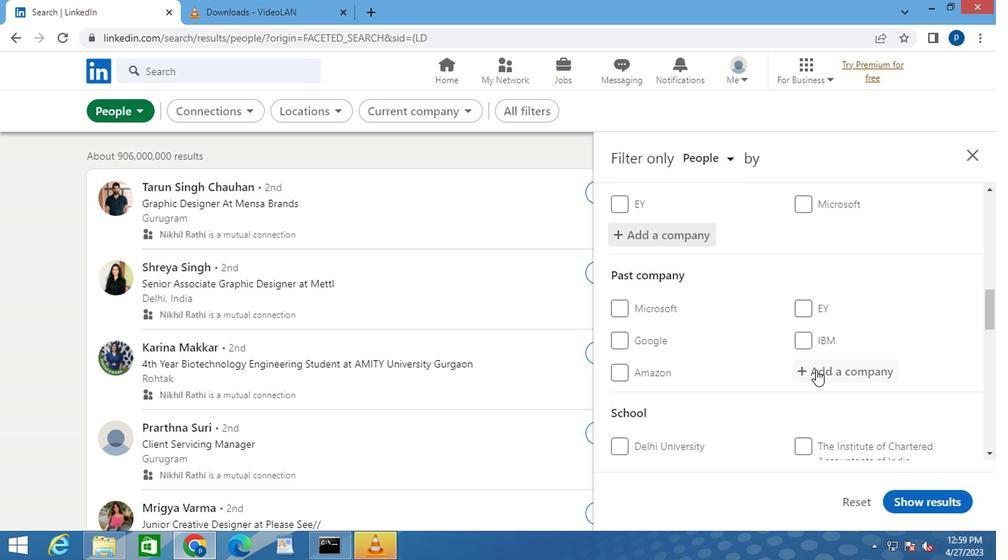 
Action: Mouse scrolled (816, 369) with delta (0, 0)
Screenshot: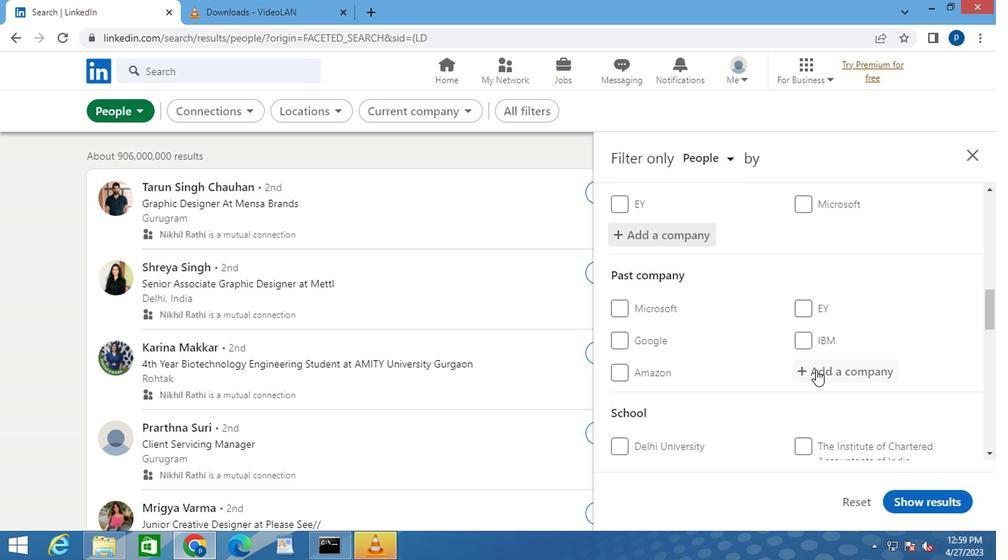 
Action: Mouse moved to (813, 373)
Screenshot: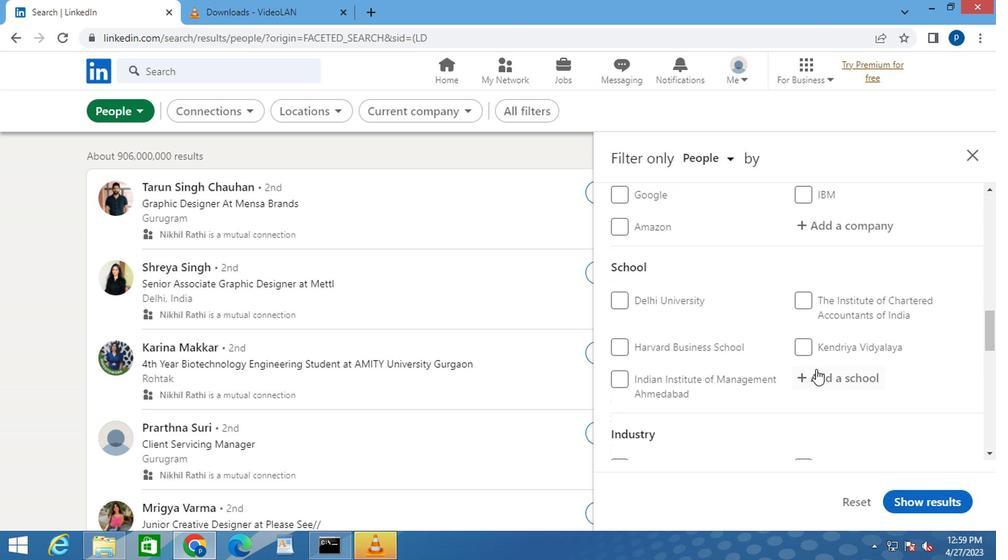 
Action: Mouse pressed left at (813, 373)
Screenshot: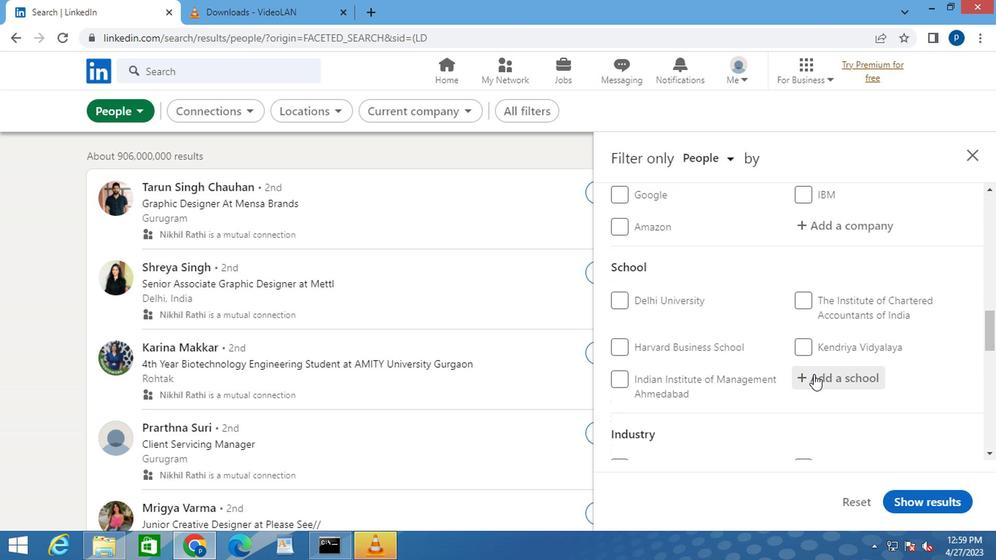 
Action: Mouse pressed left at (813, 373)
Screenshot: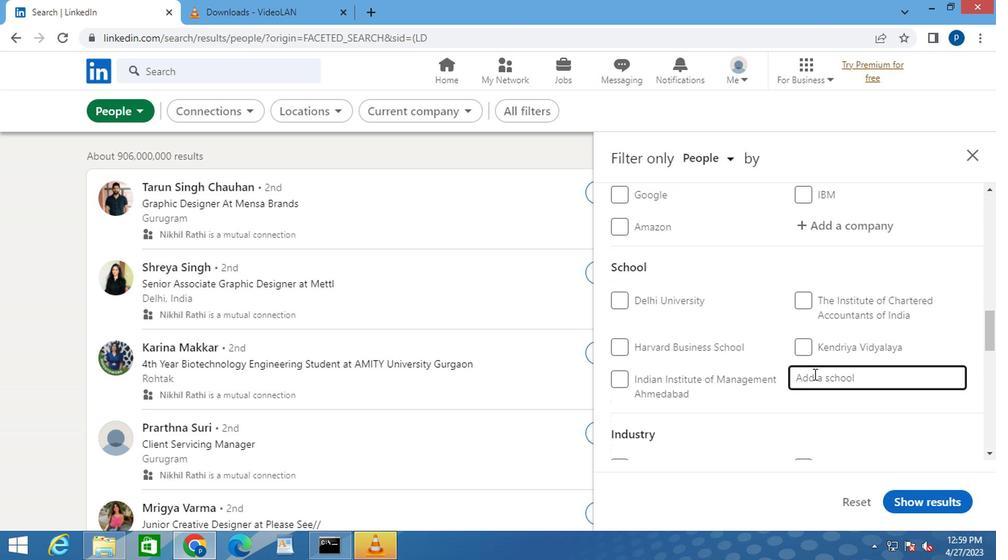 
Action: Key pressed <Key.caps_lock>IEC<Key.space>U<Key.caps_lock>NIVERSITY
Screenshot: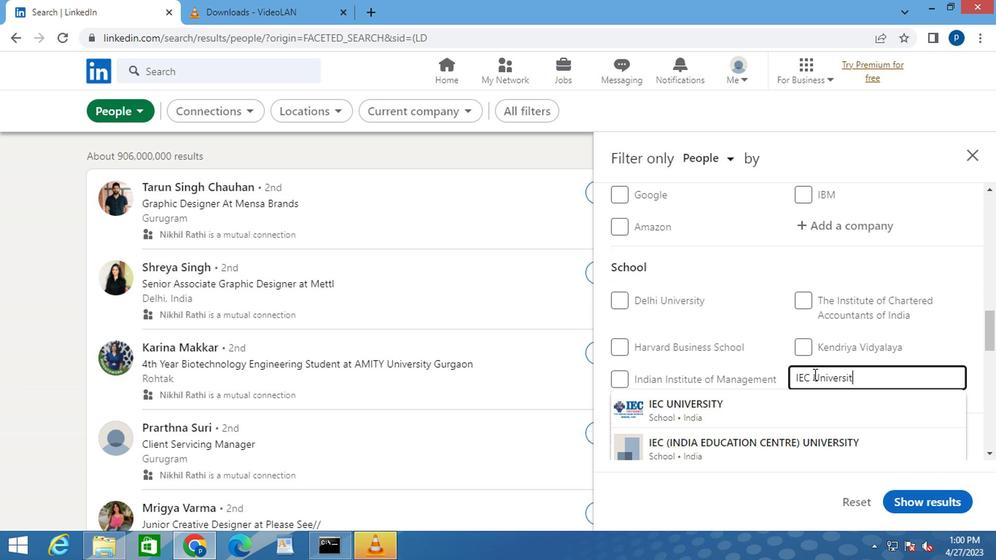 
Action: Mouse moved to (715, 399)
Screenshot: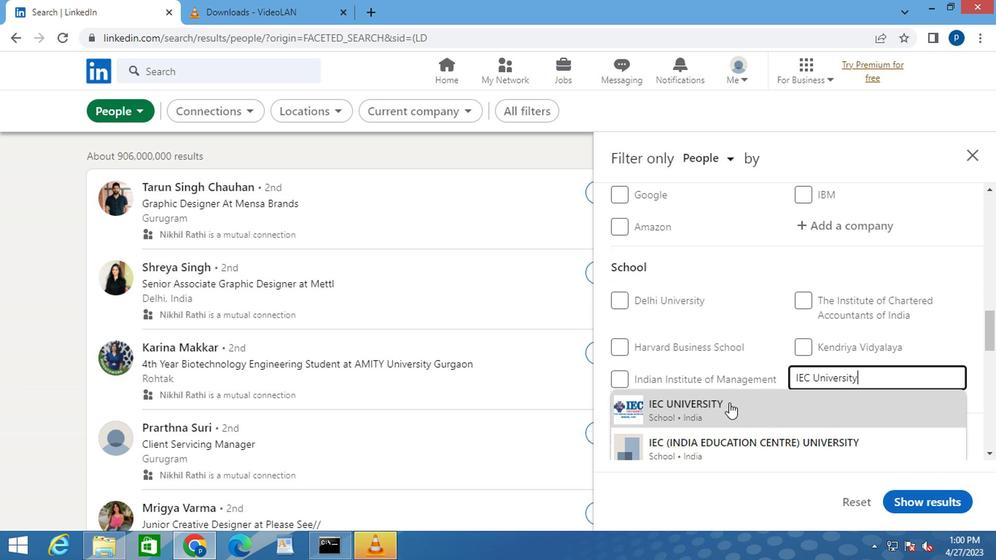 
Action: Mouse pressed left at (715, 399)
Screenshot: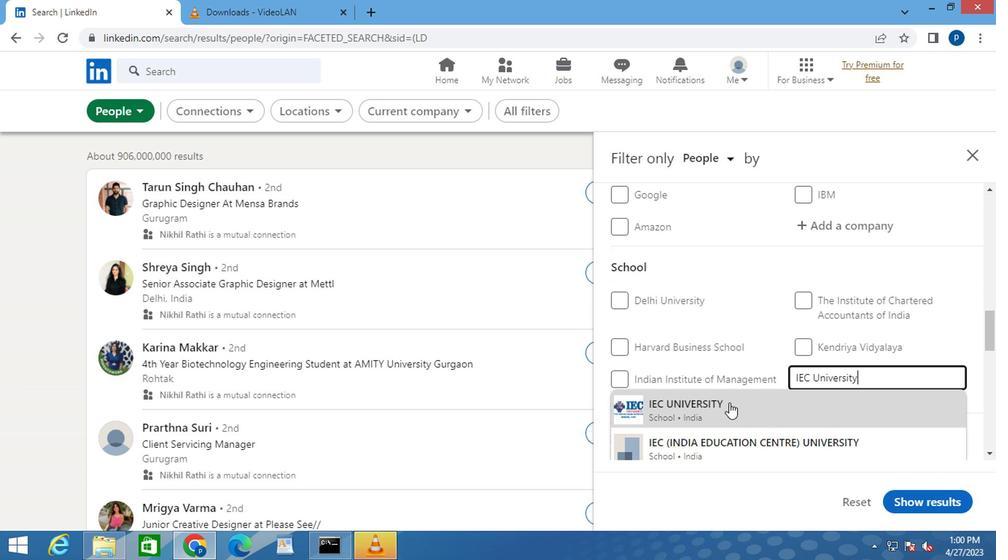 
Action: Mouse moved to (718, 377)
Screenshot: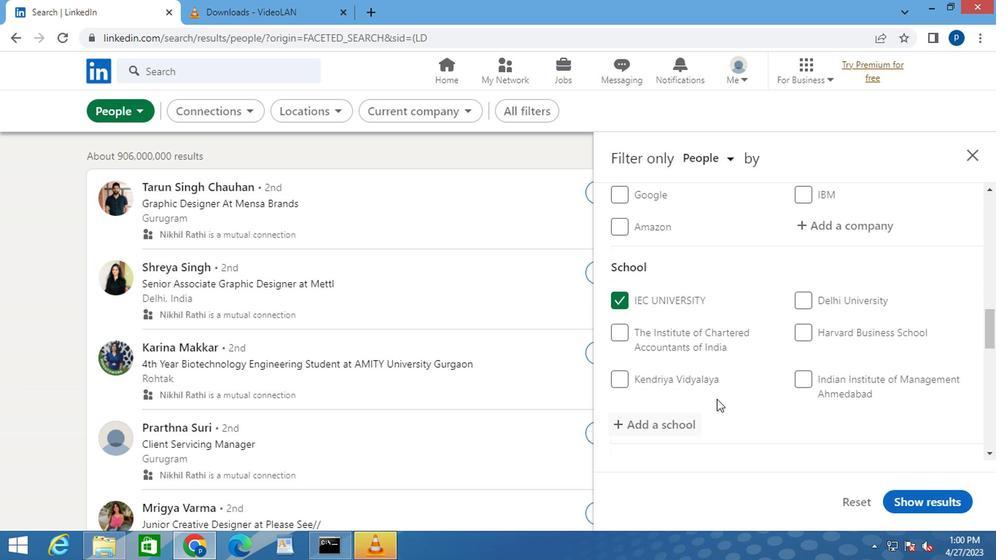 
Action: Mouse scrolled (718, 376) with delta (0, 0)
Screenshot: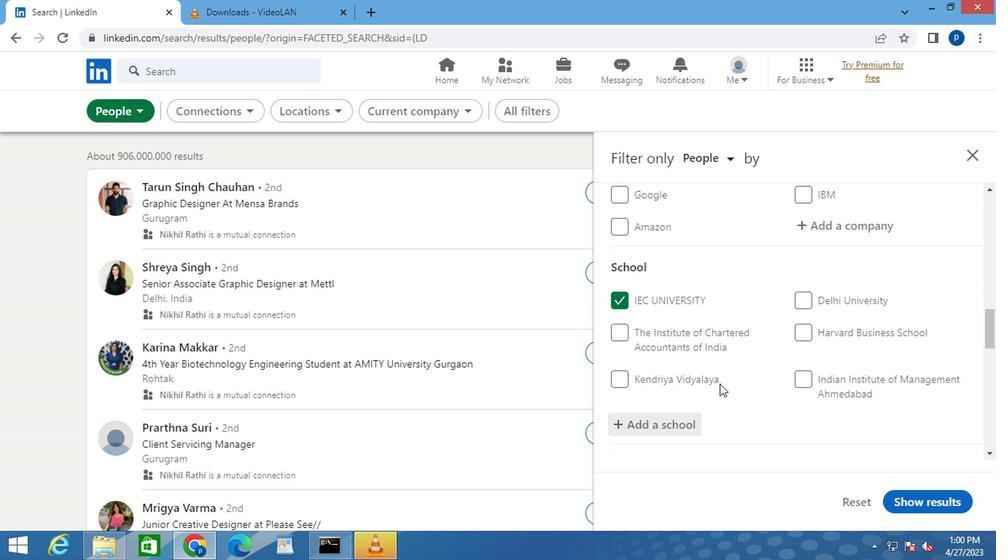 
Action: Mouse scrolled (718, 376) with delta (0, 0)
Screenshot: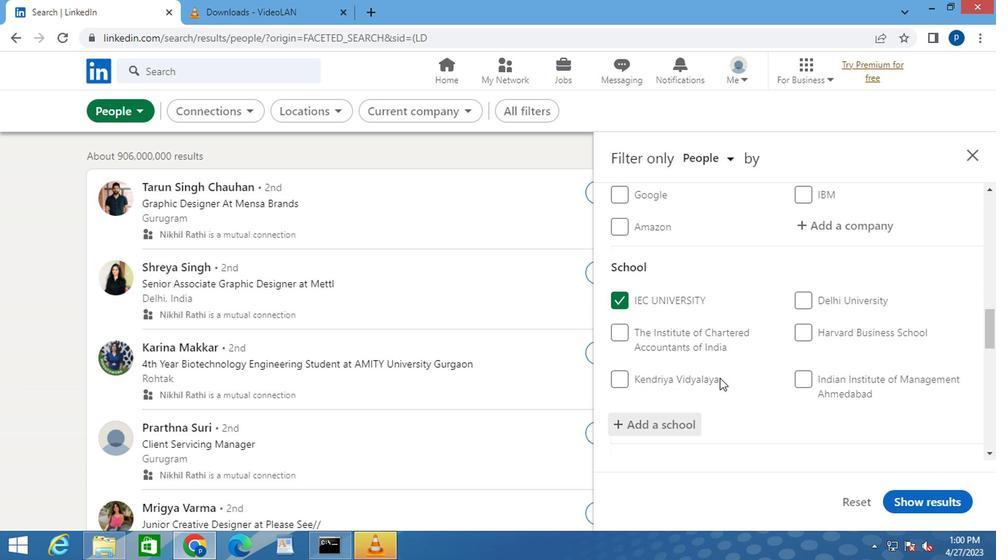 
Action: Mouse scrolled (718, 376) with delta (0, 0)
Screenshot: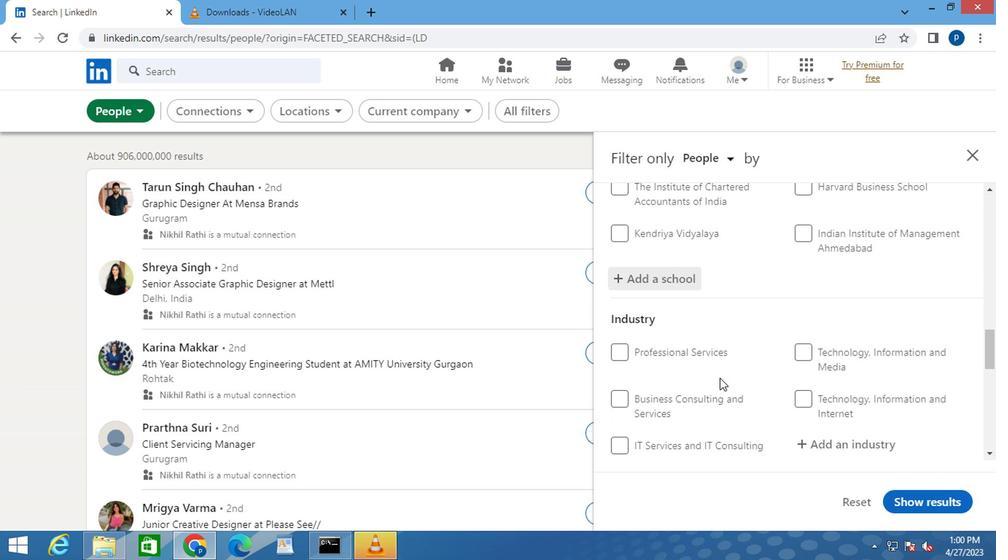 
Action: Mouse moved to (813, 367)
Screenshot: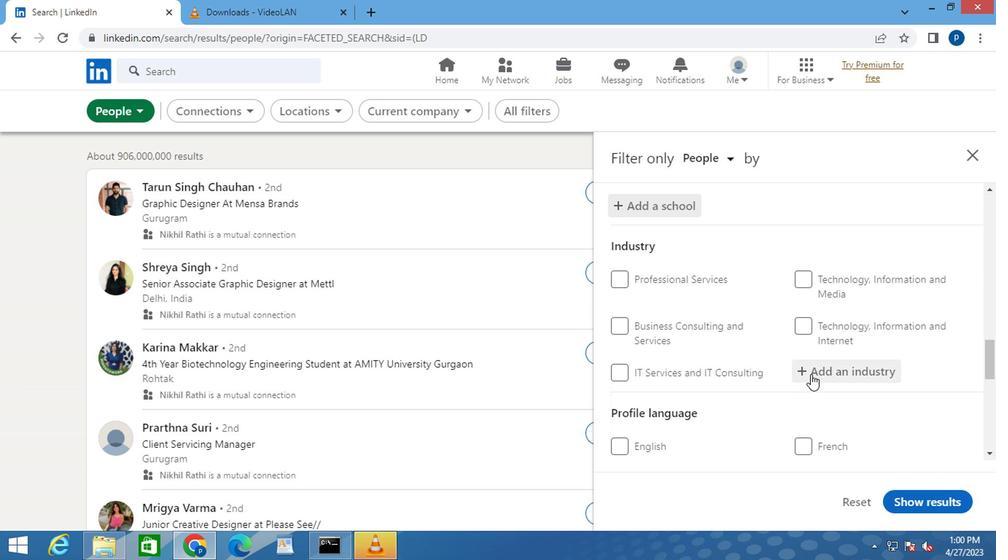 
Action: Mouse pressed left at (813, 367)
Screenshot: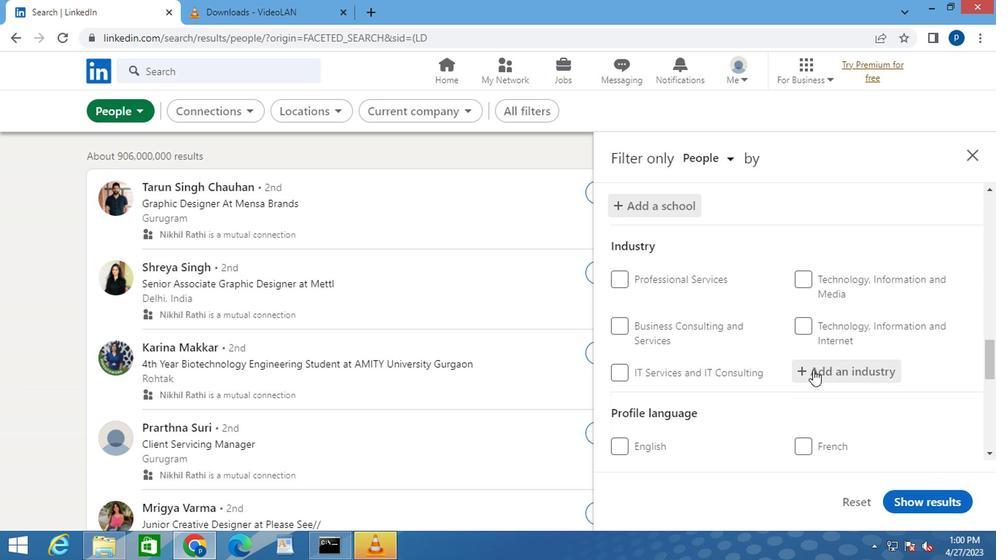 
Action: Mouse moved to (813, 367)
Screenshot: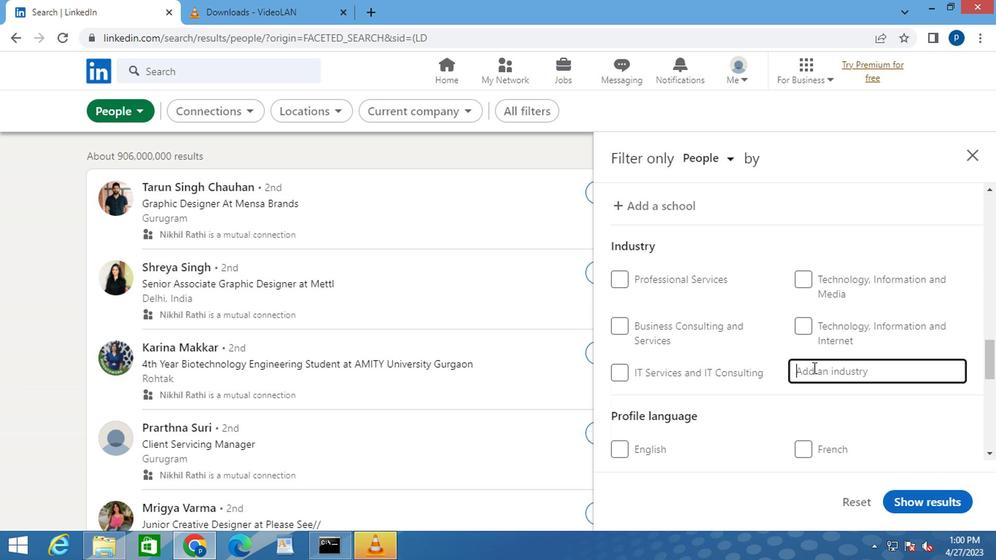
Action: Mouse pressed left at (813, 367)
Screenshot: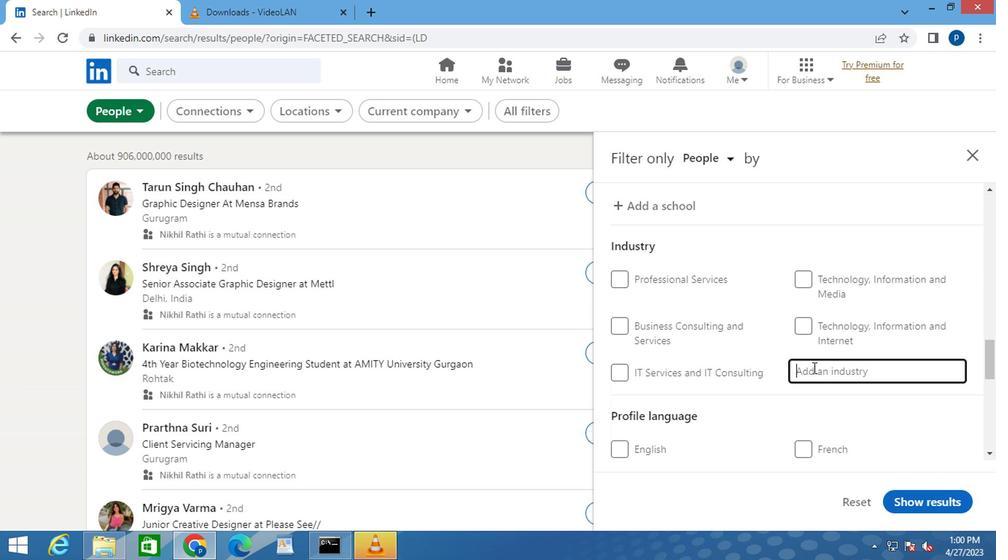 
Action: Key pressed <Key.caps_lock>I<Key.caps_lock>NVESTMENT<Key.space>M
Screenshot: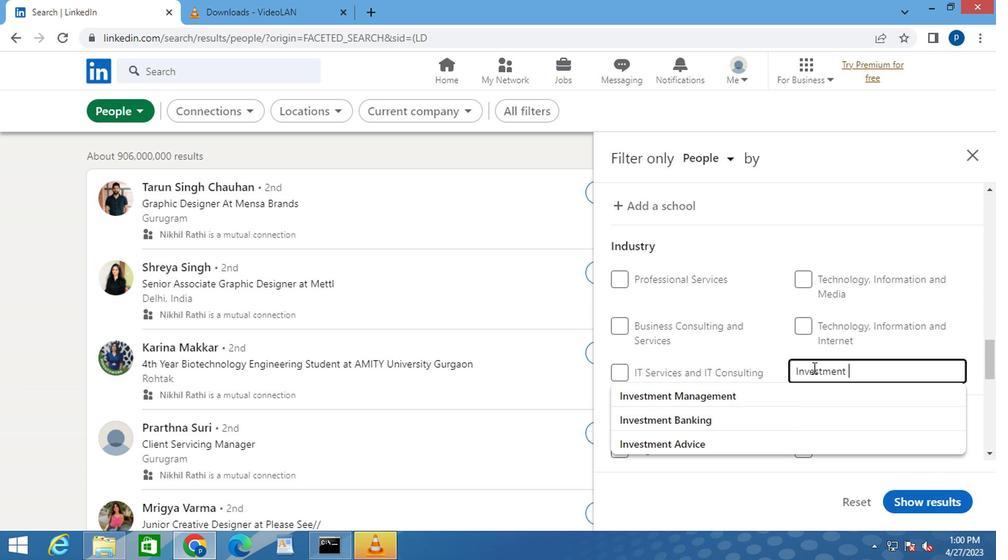 
Action: Mouse moved to (743, 393)
Screenshot: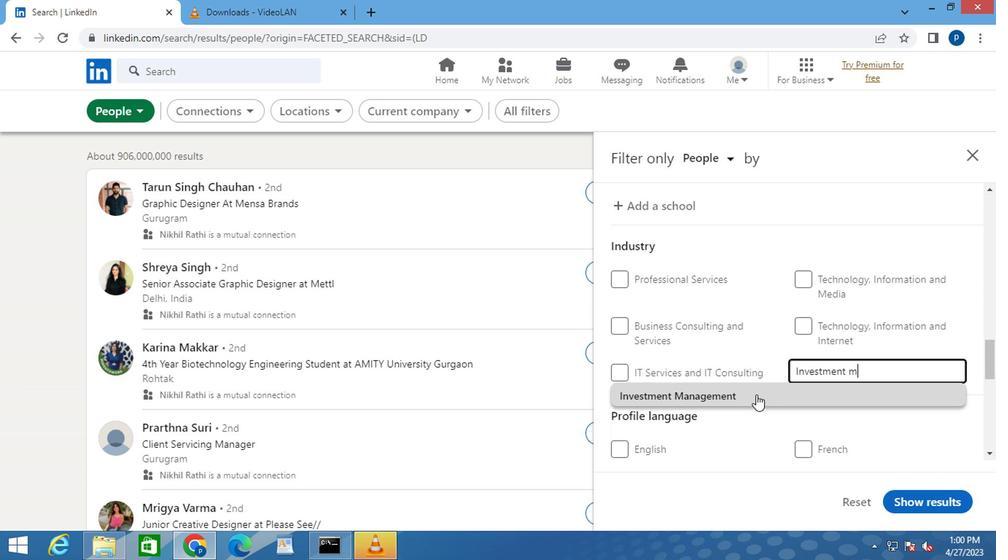 
Action: Mouse pressed left at (743, 393)
Screenshot: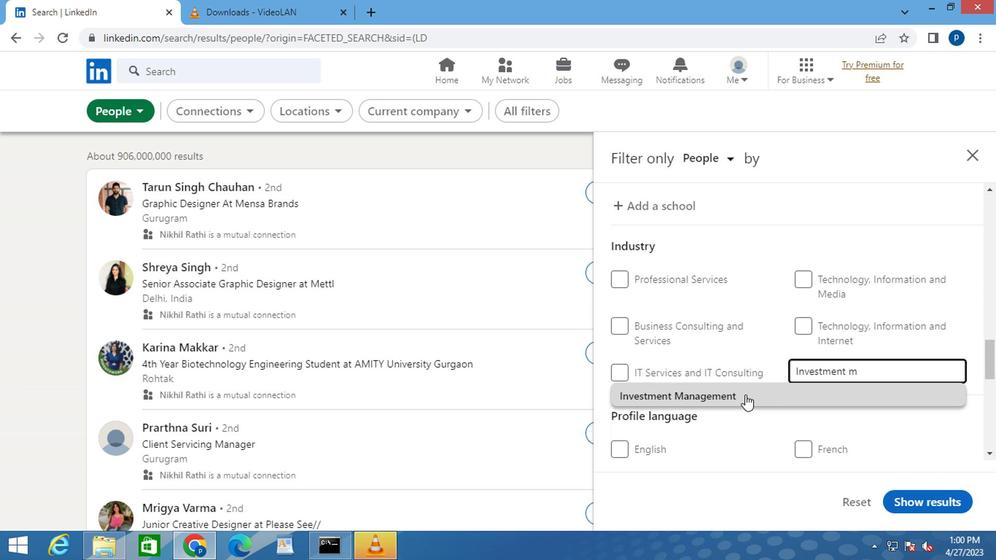 
Action: Mouse moved to (743, 389)
Screenshot: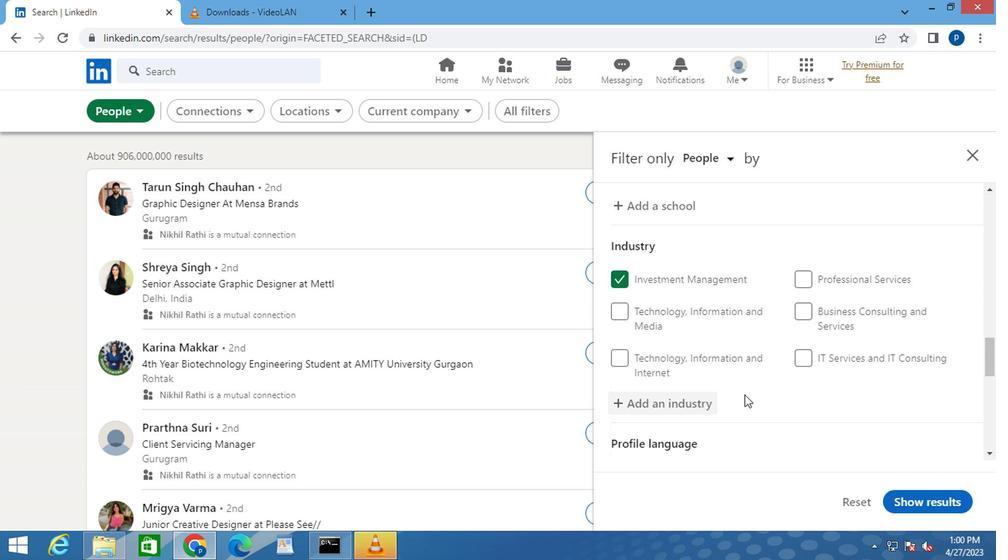 
Action: Mouse scrolled (743, 388) with delta (0, -1)
Screenshot: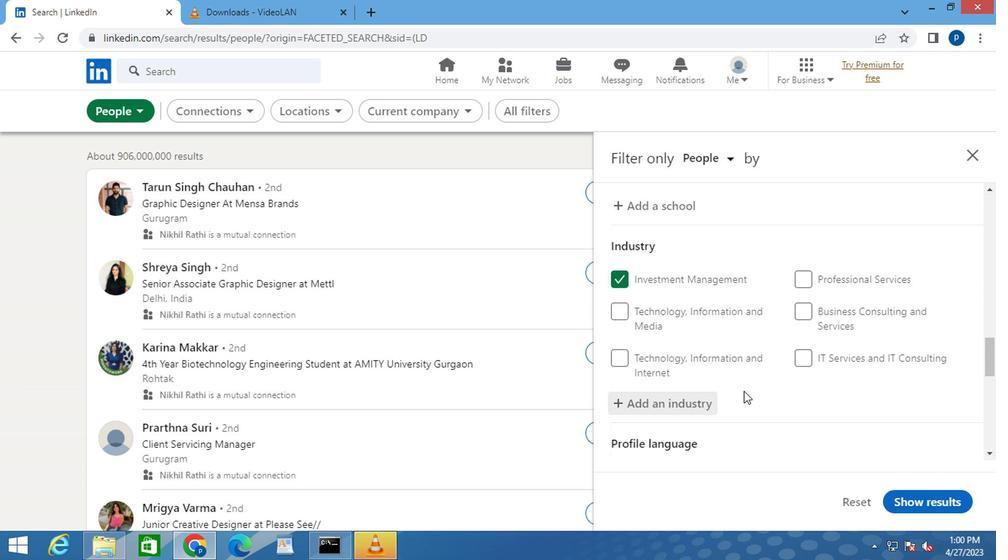 
Action: Mouse moved to (743, 389)
Screenshot: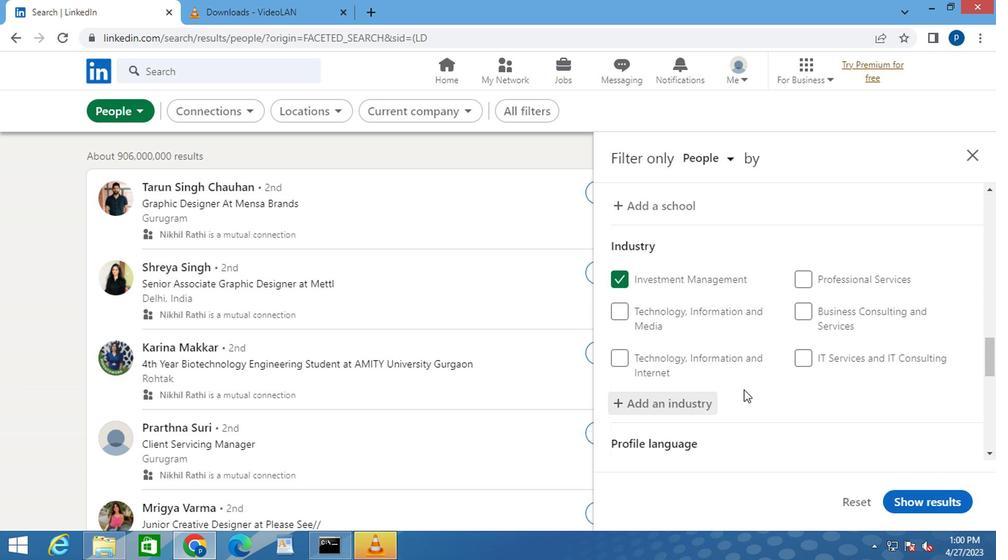 
Action: Mouse scrolled (743, 388) with delta (0, -1)
Screenshot: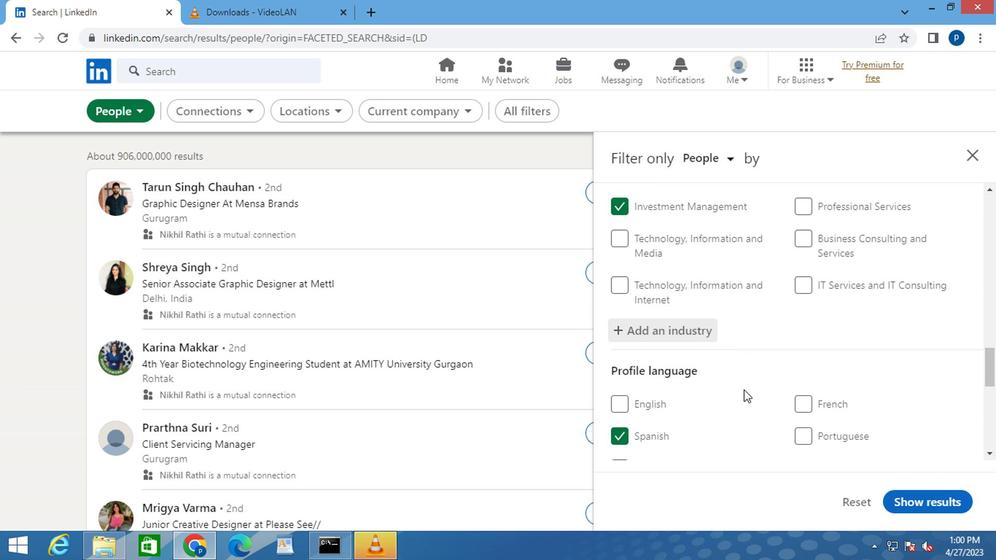 
Action: Mouse moved to (749, 387)
Screenshot: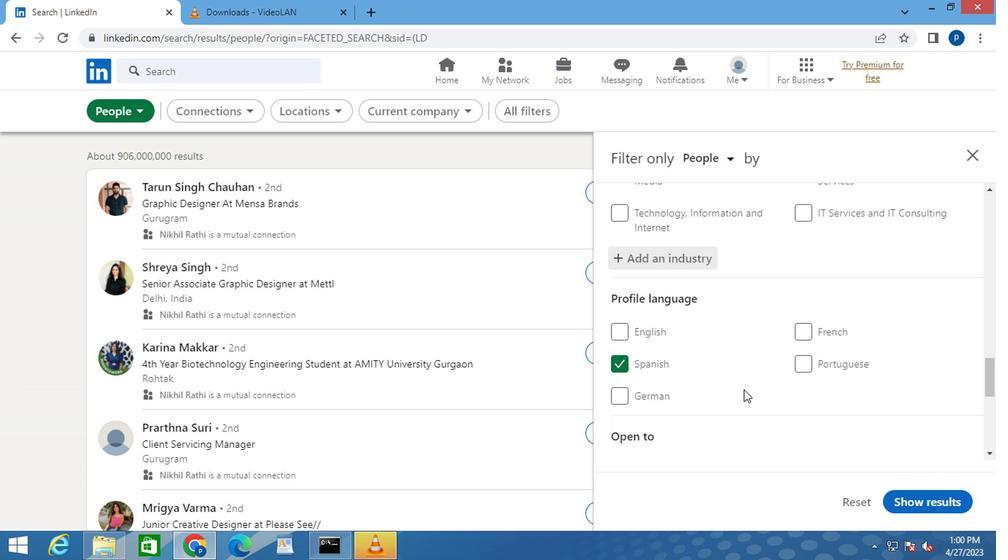 
Action: Mouse scrolled (749, 386) with delta (0, -1)
Screenshot: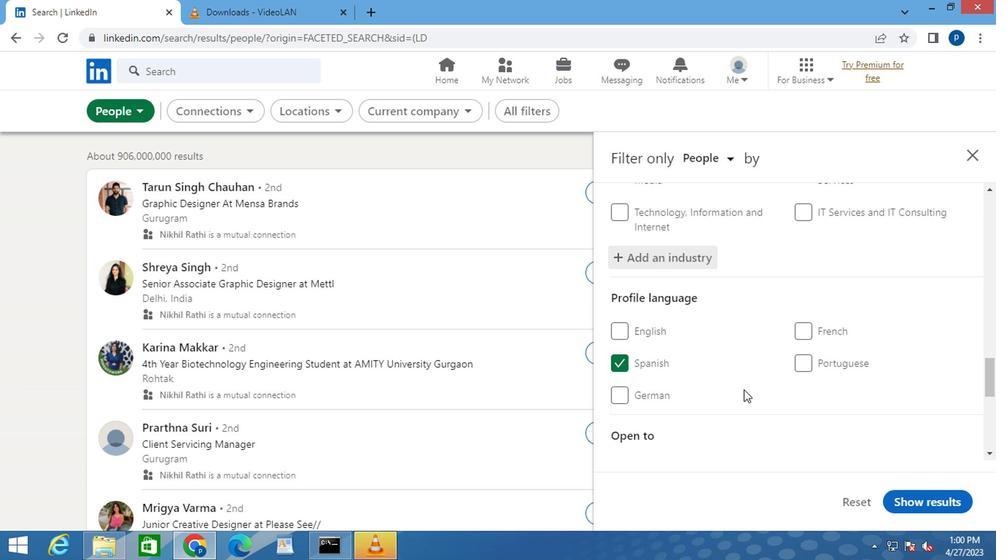 
Action: Mouse scrolled (749, 386) with delta (0, -1)
Screenshot: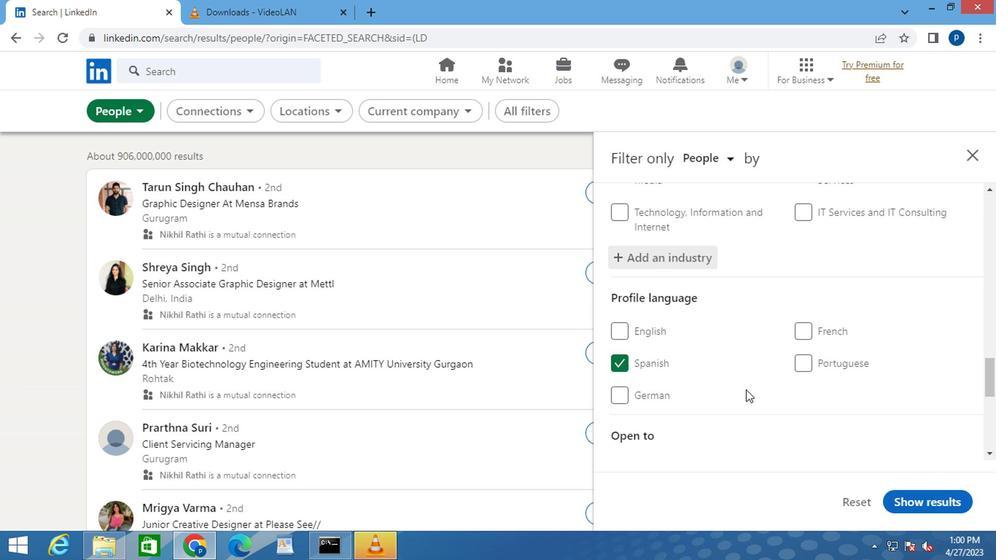 
Action: Mouse scrolled (749, 386) with delta (0, -1)
Screenshot: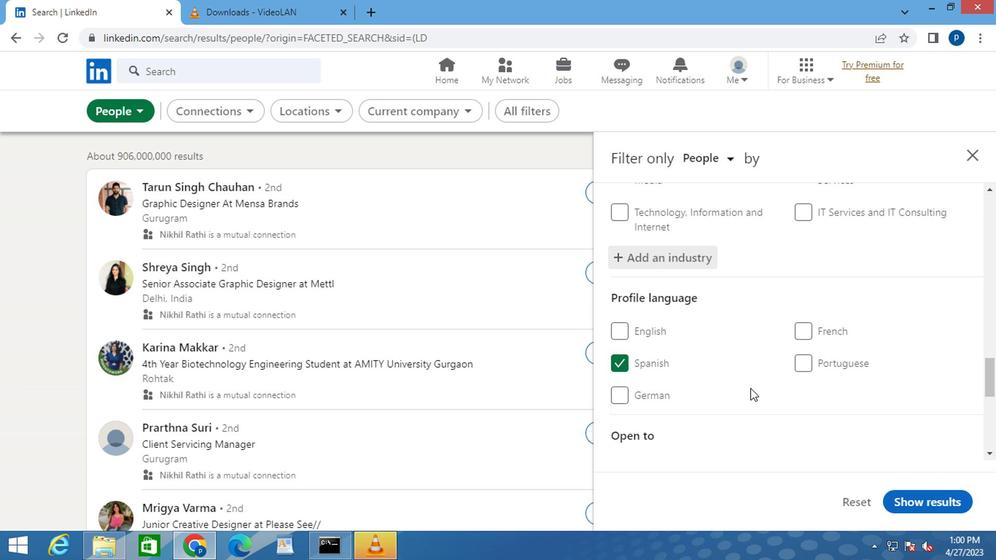 
Action: Mouse moved to (806, 404)
Screenshot: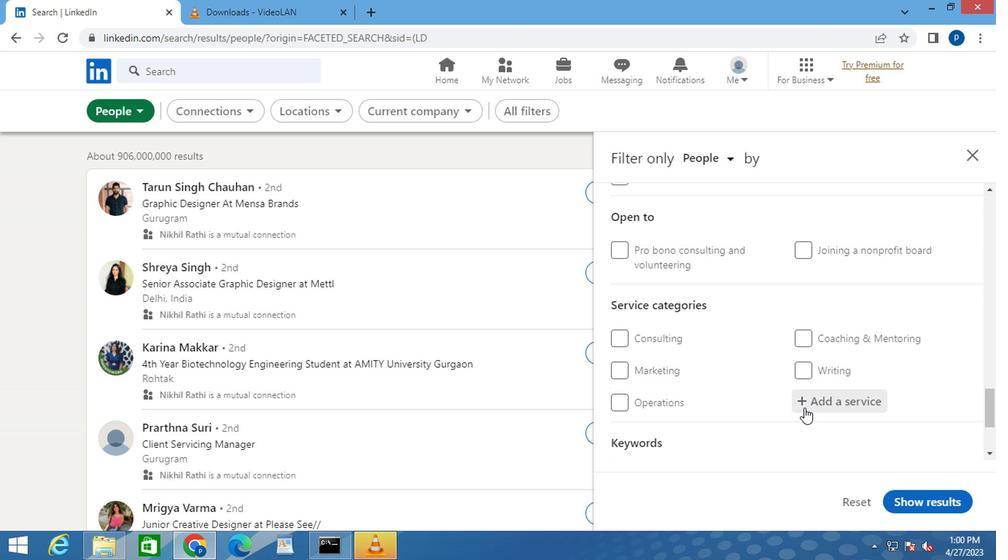 
Action: Mouse pressed left at (806, 404)
Screenshot: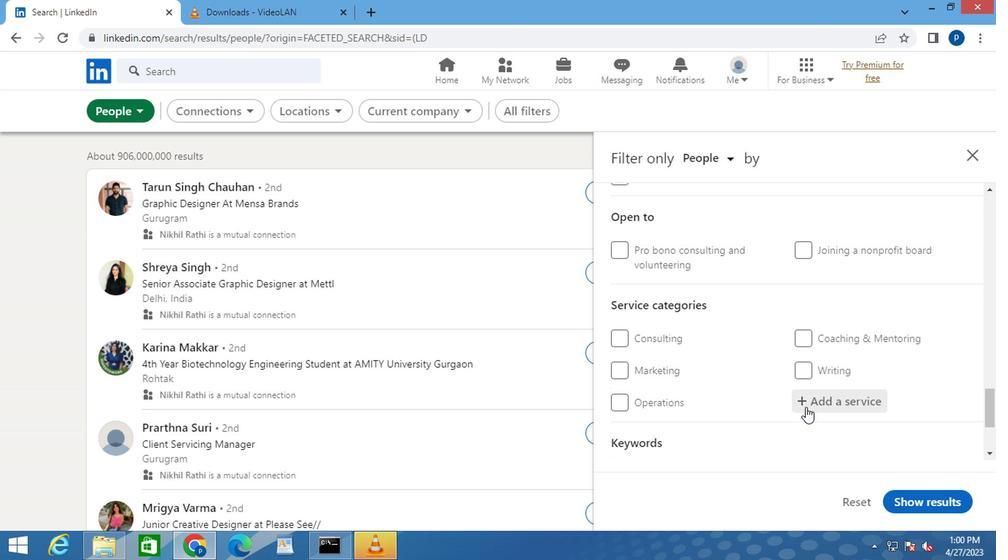 
Action: Mouse moved to (808, 404)
Screenshot: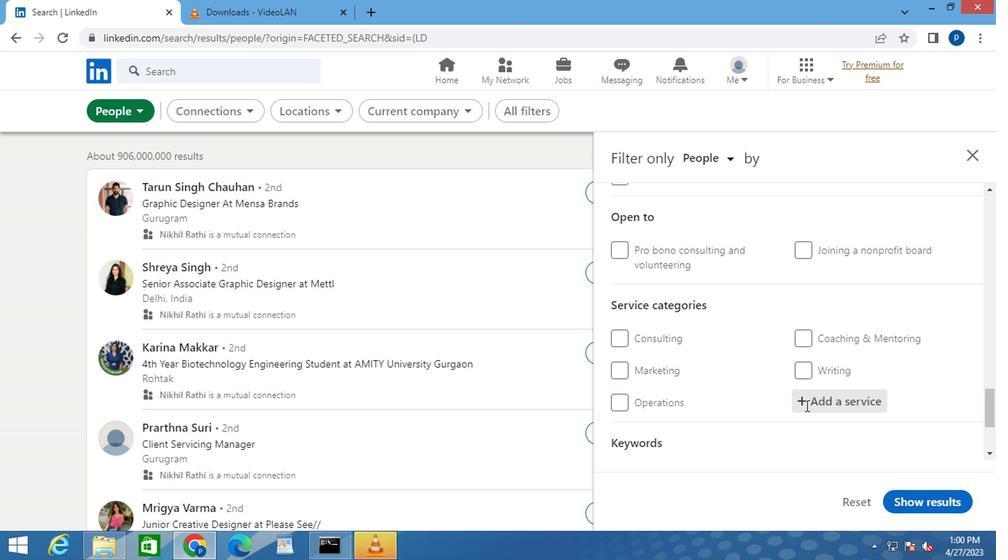 
Action: Mouse pressed left at (808, 404)
Screenshot: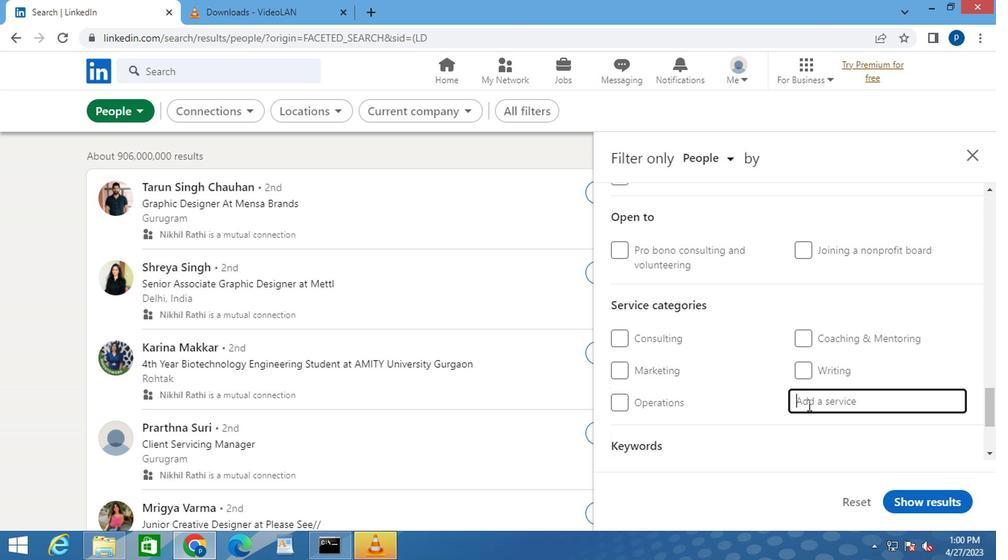 
Action: Key pressed <Key.caps_lock>P<Key.caps_lock>ROPERTY
Screenshot: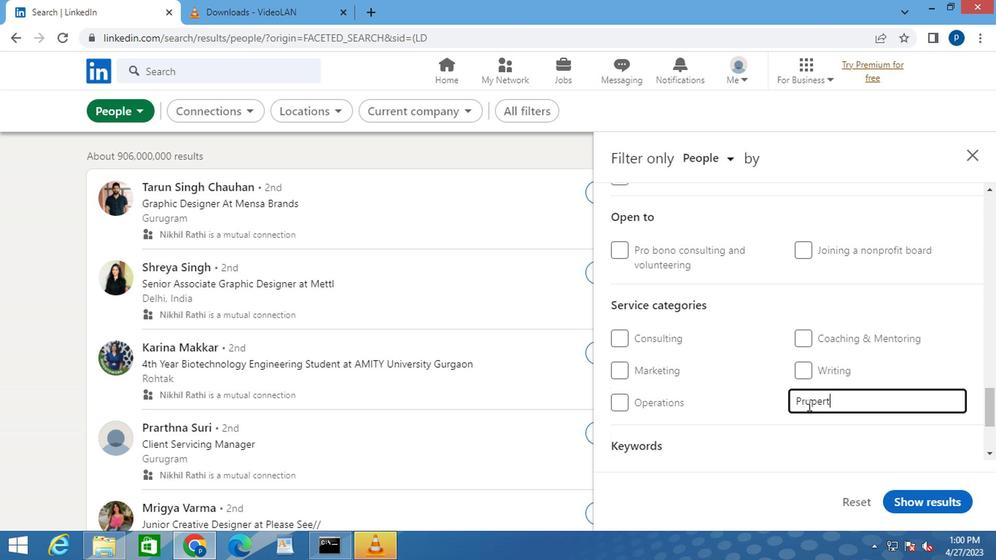 
Action: Mouse moved to (752, 426)
Screenshot: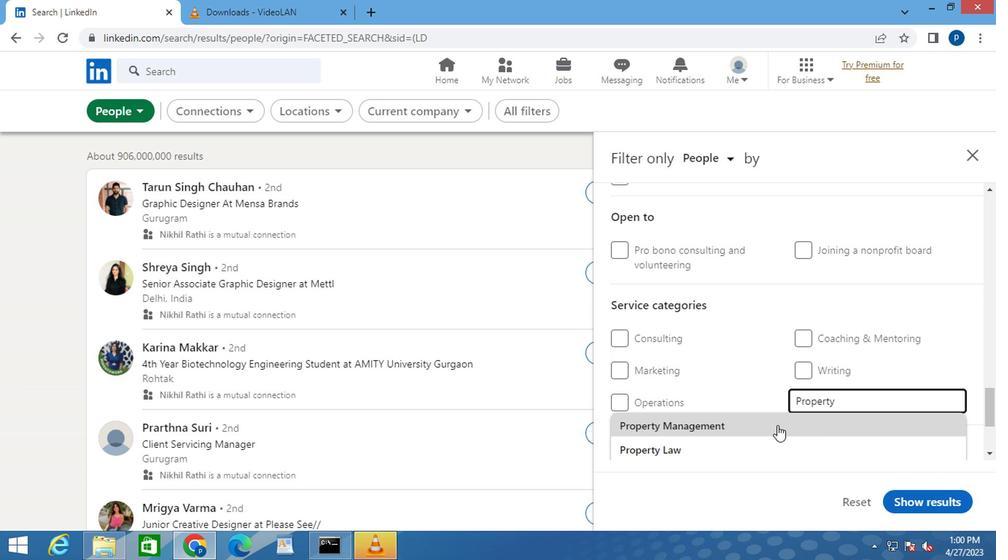 
Action: Mouse pressed left at (752, 426)
Screenshot: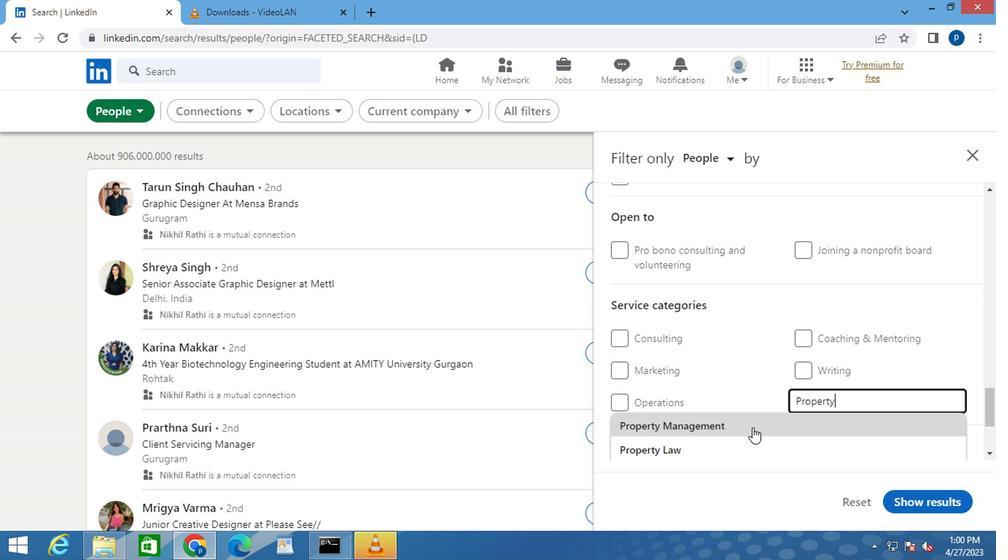 
Action: Mouse moved to (755, 402)
Screenshot: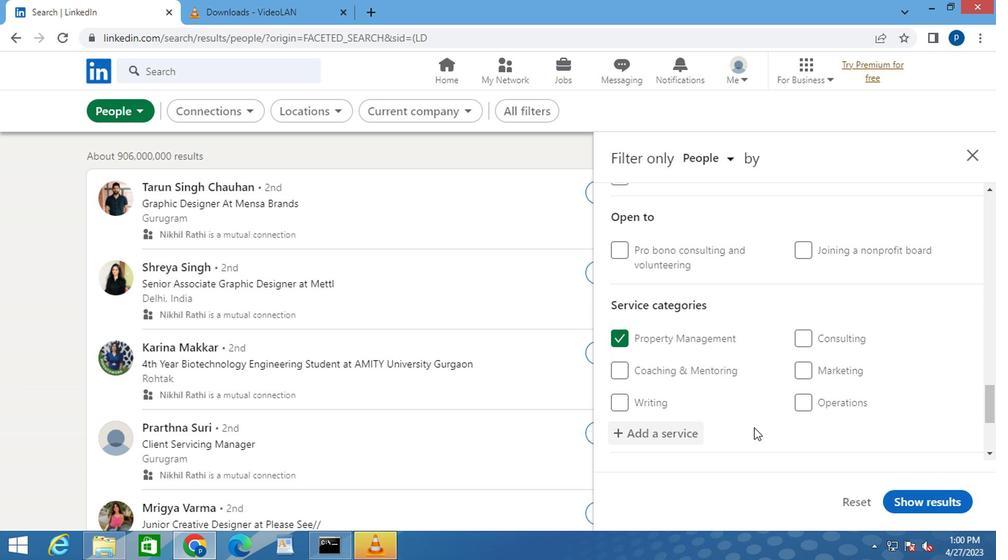 
Action: Mouse scrolled (755, 402) with delta (0, 0)
Screenshot: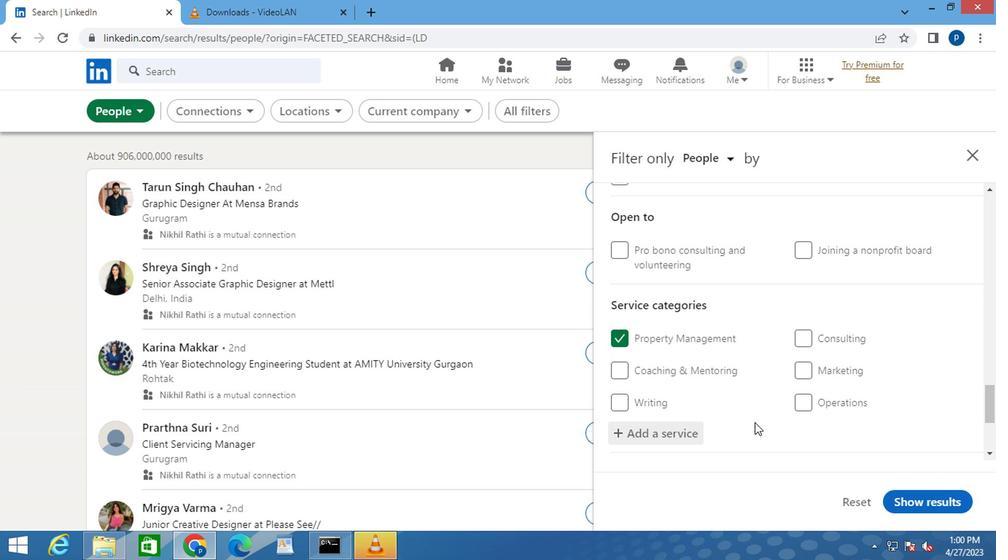 
Action: Mouse scrolled (755, 402) with delta (0, 0)
Screenshot: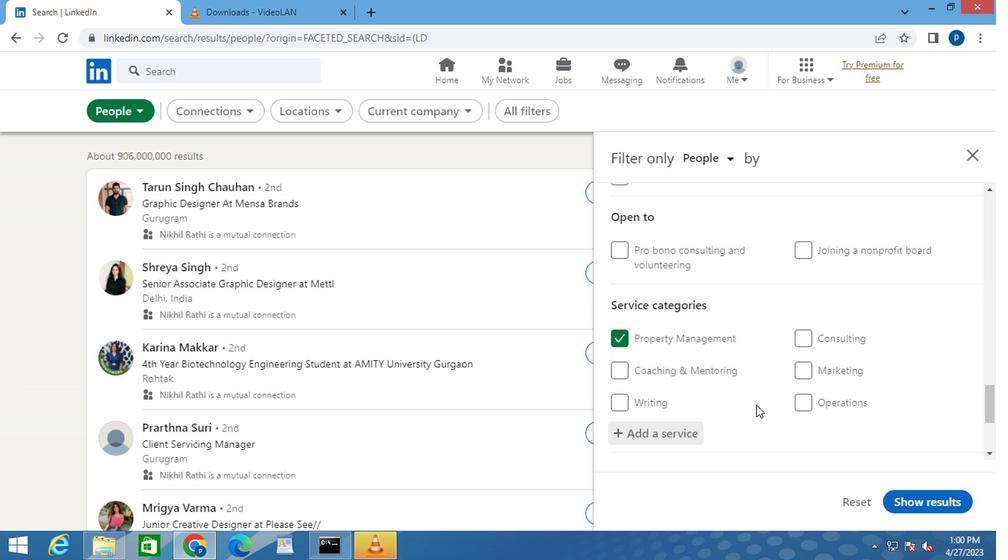 
Action: Mouse scrolled (755, 402) with delta (0, 0)
Screenshot: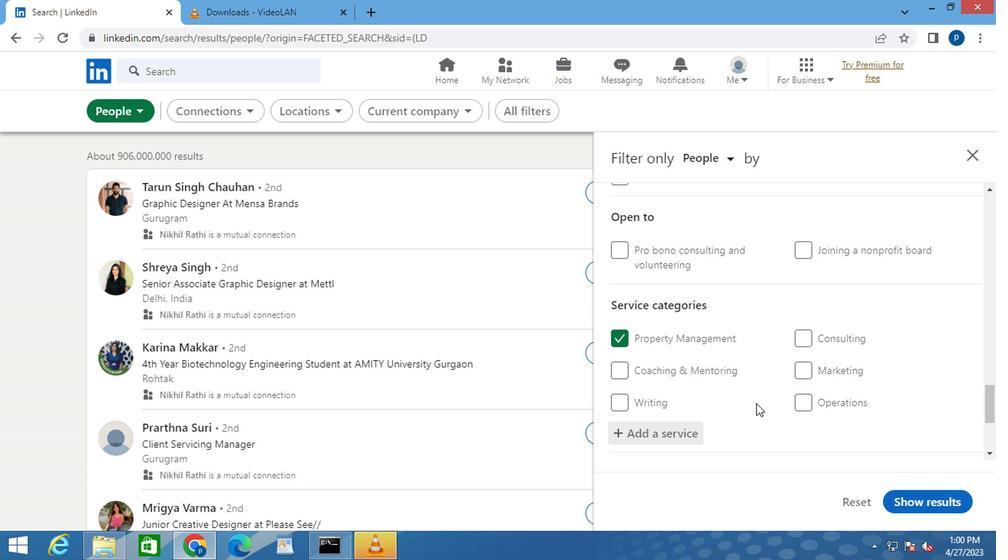
Action: Mouse moved to (661, 391)
Screenshot: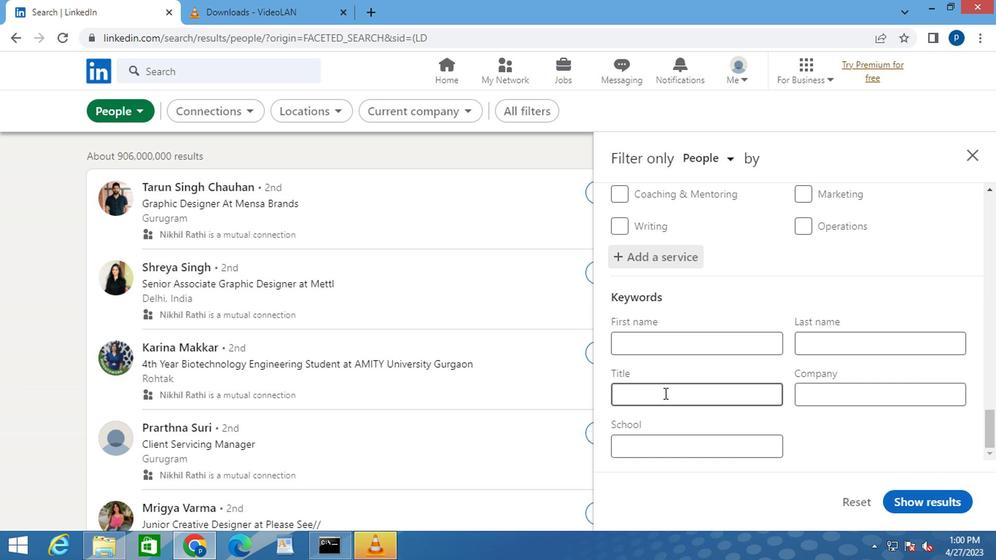 
Action: Mouse pressed left at (661, 391)
Screenshot: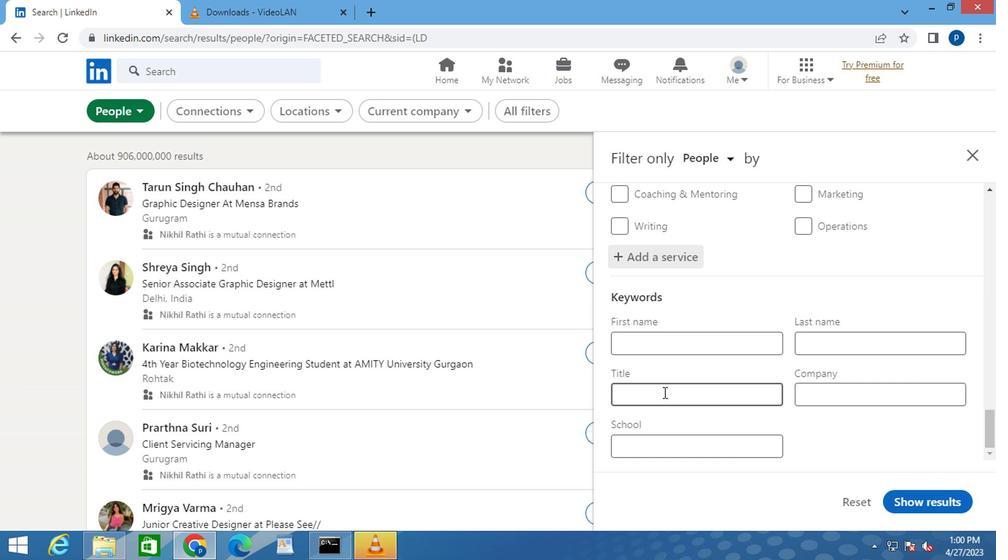 
Action: Mouse moved to (661, 391)
Screenshot: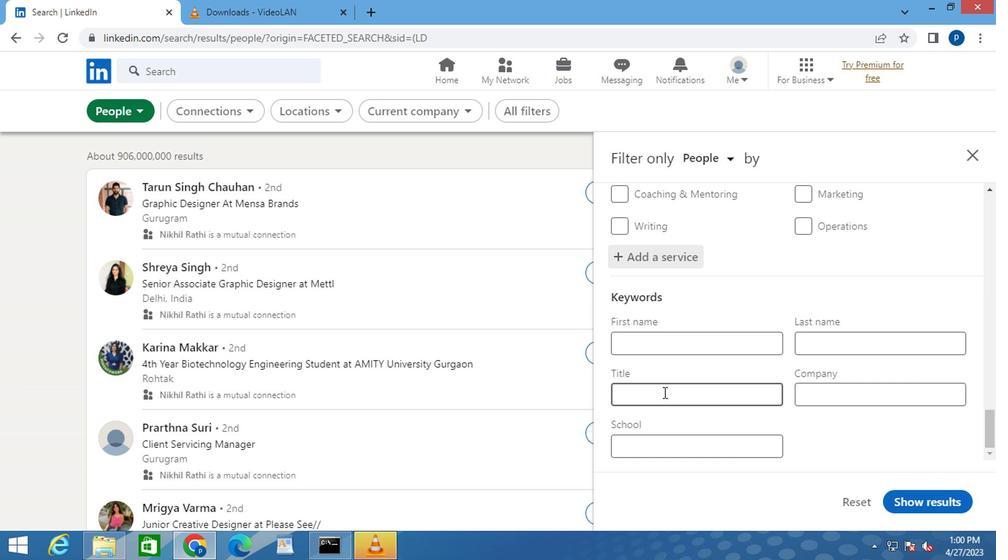 
Action: Key pressed <Key.caps_lock>ICE<Key.space><Key.caps_lock>P<Key.caps_lock>RERSI<Key.space><Key.backspace><Key.backspace><Key.backspace><Key.backspace><Key.backspace><Key.backspace><Key.backspace><Key.backspace>SIDENT<Key.space>OF<Key.space><Key.caps_lock>M<Key.caps_lock>ARKETING<Key.space><Key.caps_lock>M<Key.caps_lock>EDIA<Key.space><Key.caps_lock>R<Key.caps_lock>ELATIONS<Key.space><Key.caps_lock>C<Key.caps_lock>OORDINATOR<Key.space>
Screenshot: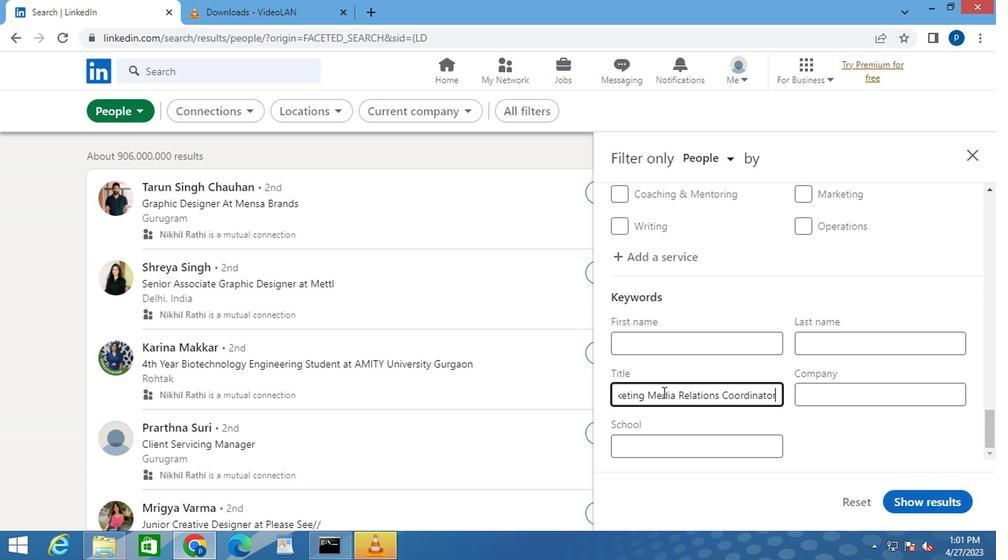 
Action: Mouse moved to (933, 497)
Screenshot: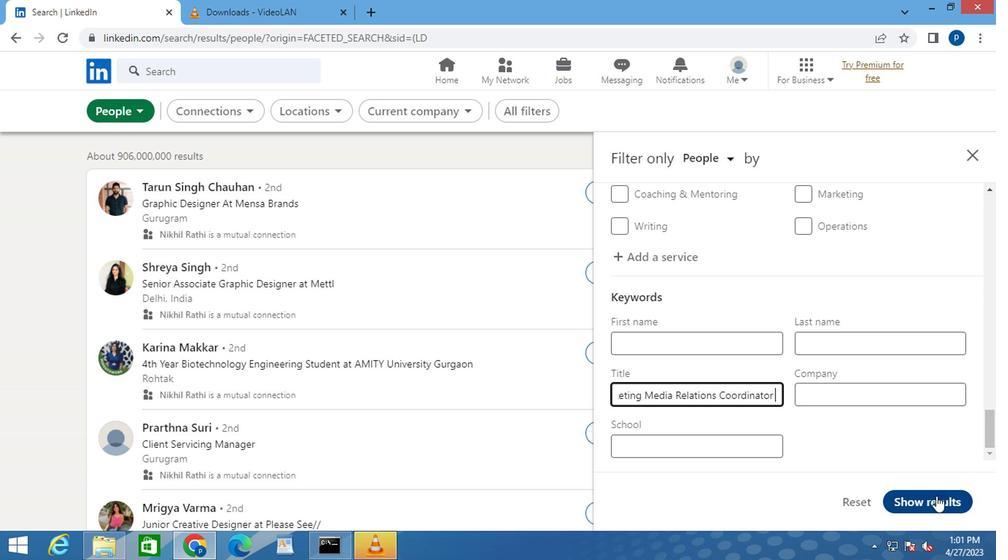 
Action: Mouse pressed left at (933, 497)
Screenshot: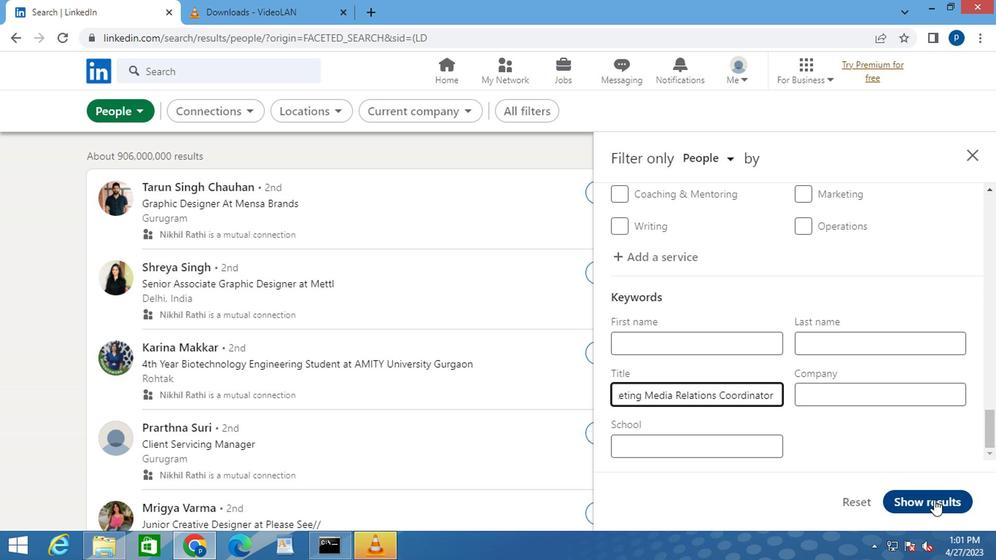 
Action: Mouse moved to (934, 497)
Screenshot: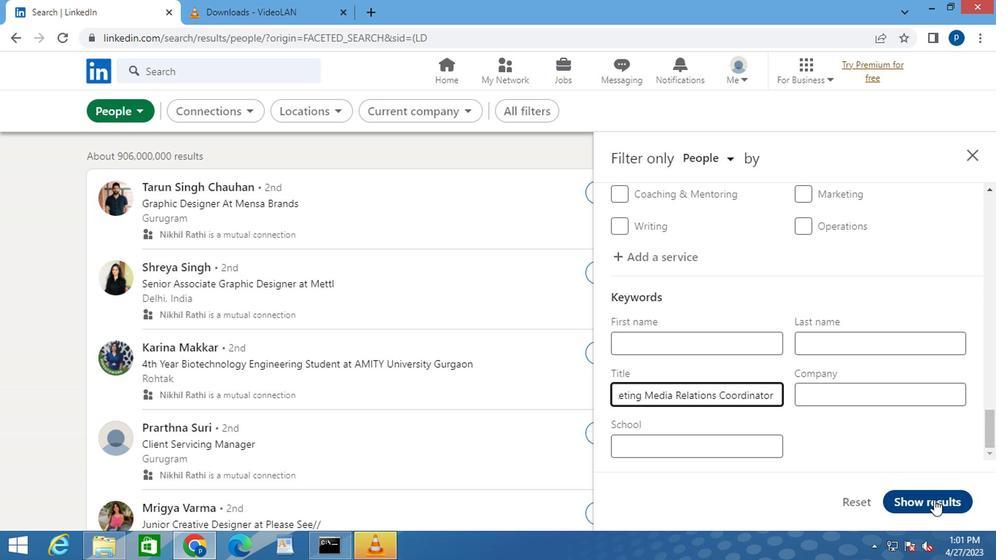 
